 Task: Select a due date automation when advanced on, 2 days before a card is due add basic without the green label at 11:00 AM.
Action: Mouse moved to (1226, 96)
Screenshot: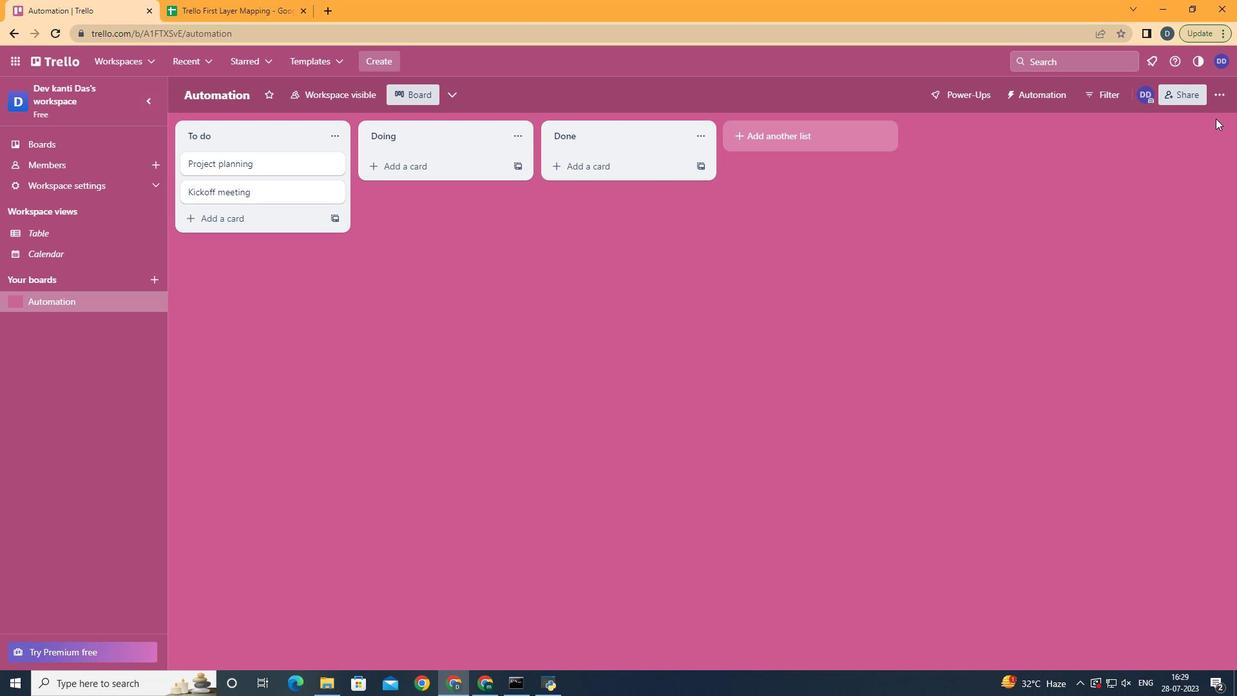 
Action: Mouse pressed left at (1226, 96)
Screenshot: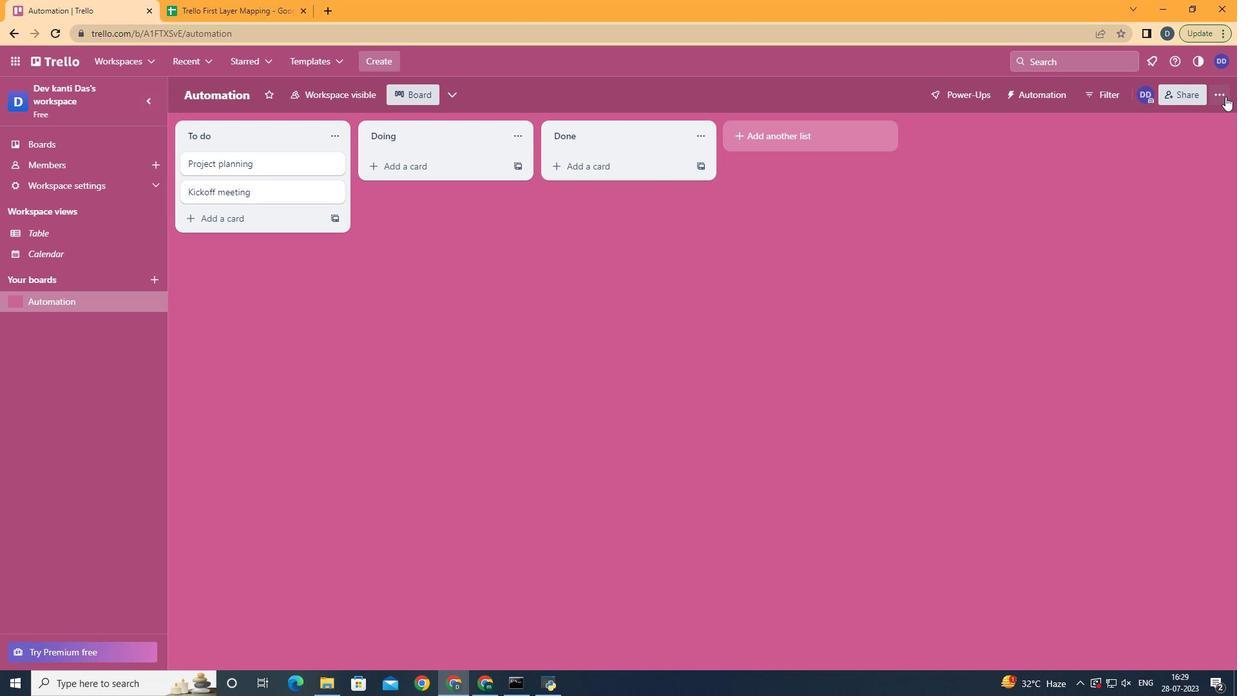 
Action: Mouse moved to (1118, 269)
Screenshot: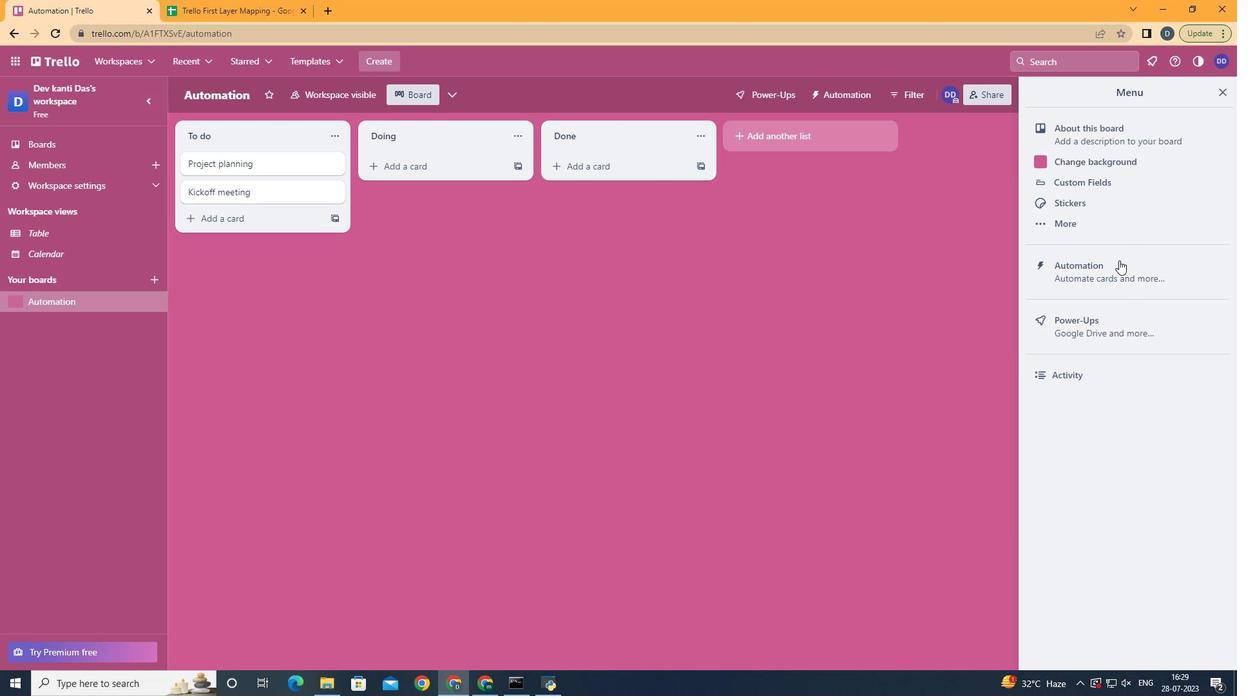 
Action: Mouse pressed left at (1118, 269)
Screenshot: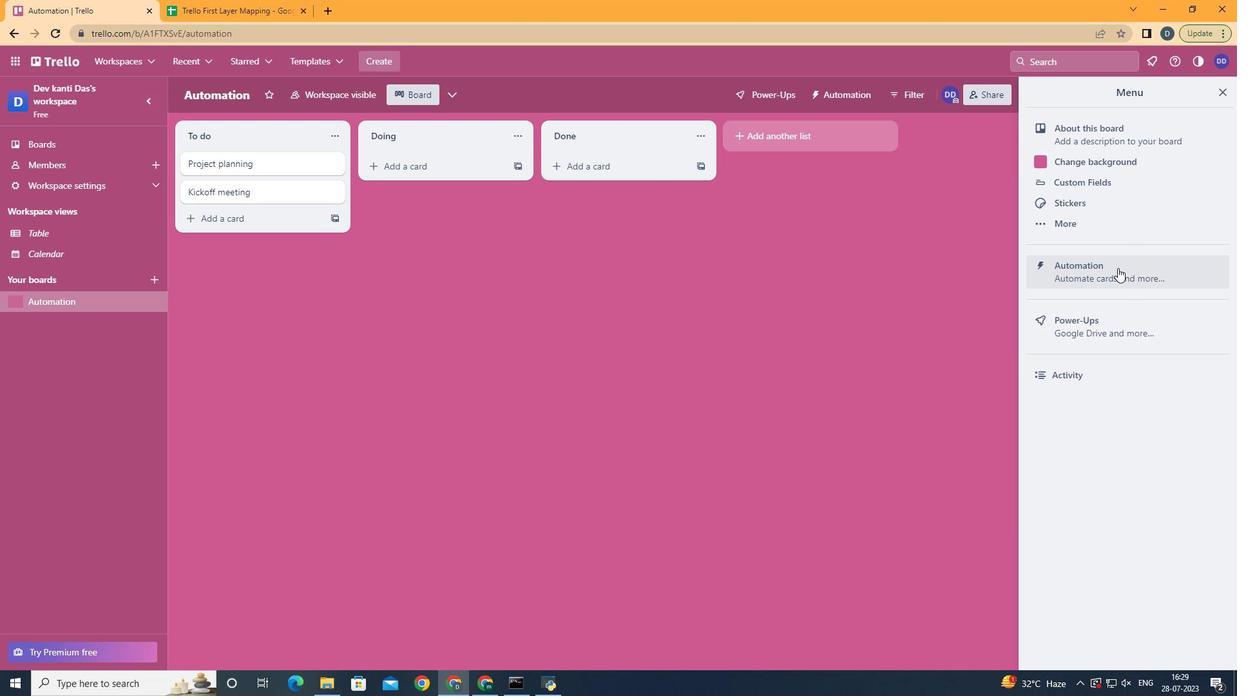 
Action: Mouse moved to (283, 260)
Screenshot: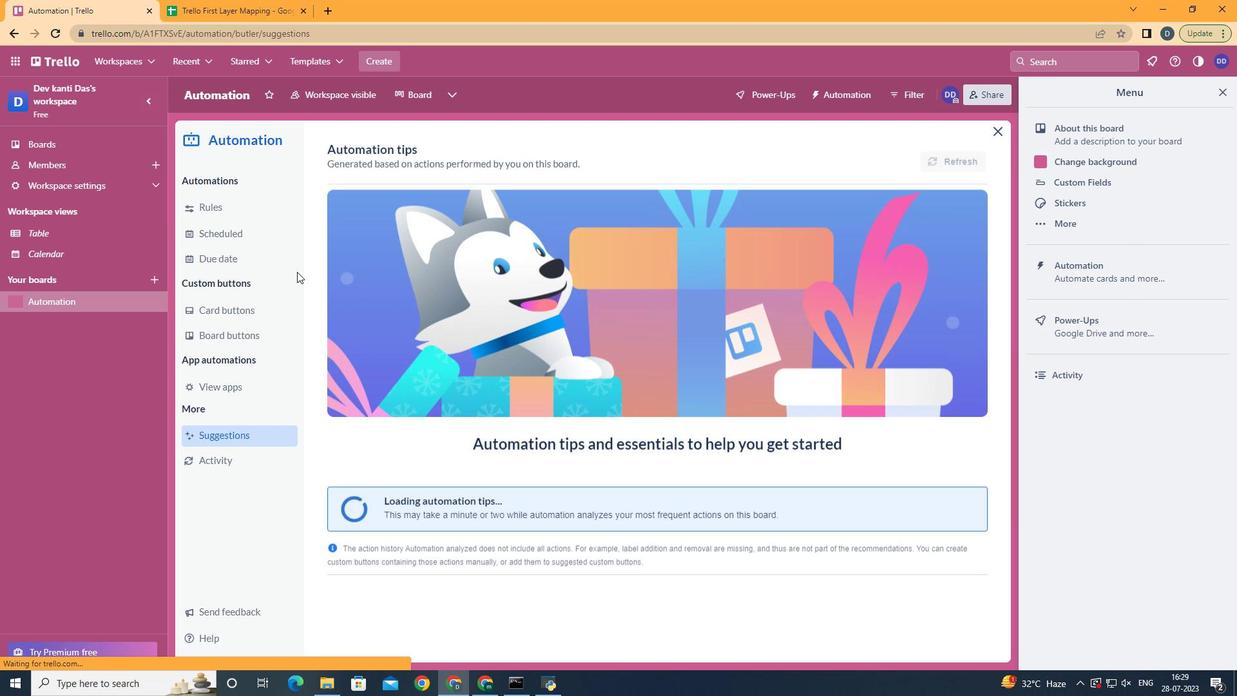 
Action: Mouse pressed left at (283, 260)
Screenshot: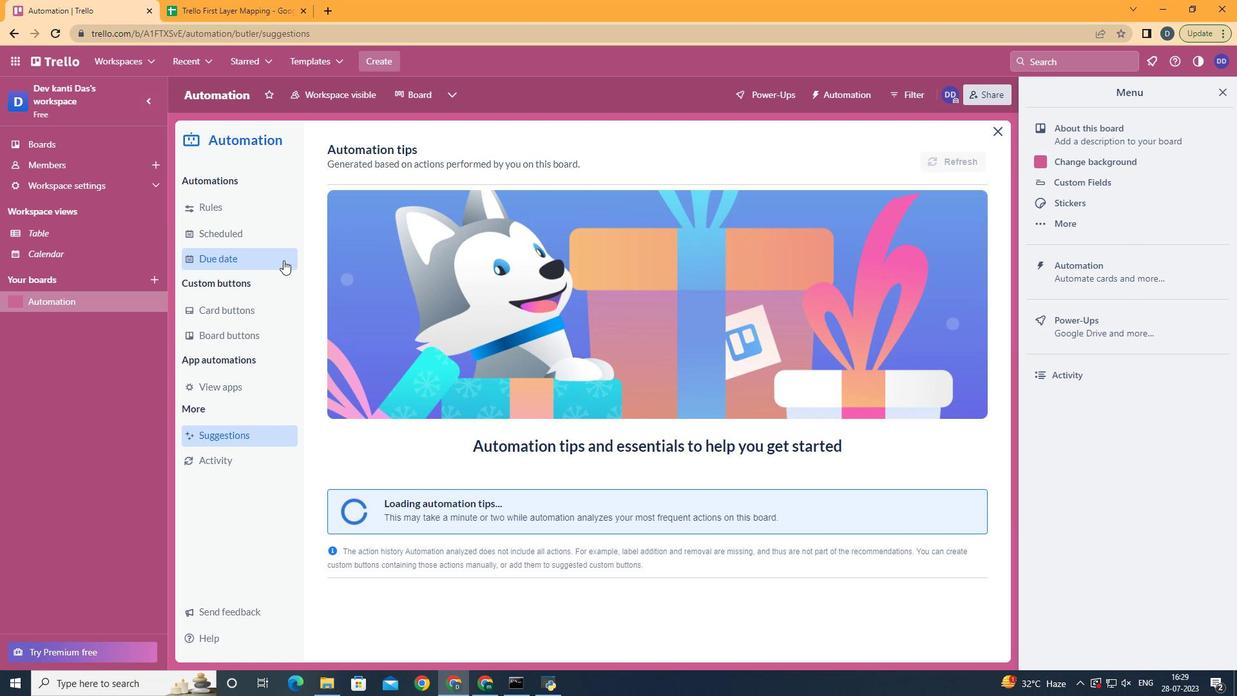 
Action: Mouse moved to (922, 162)
Screenshot: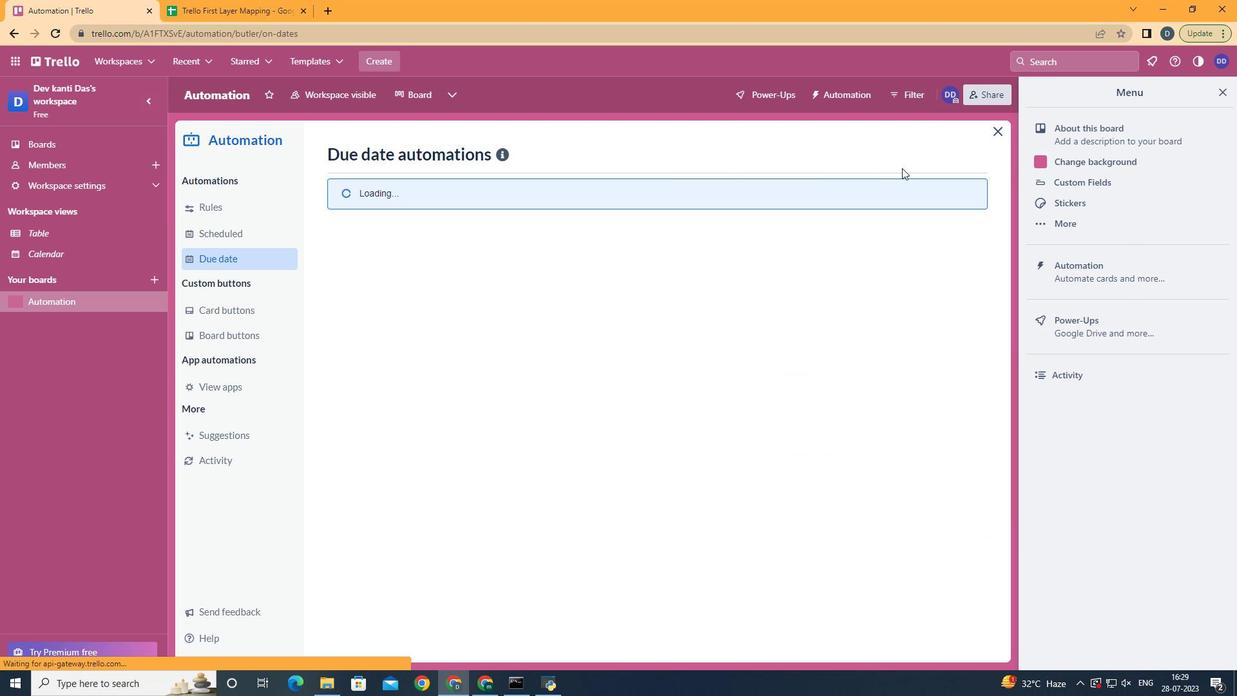 
Action: Mouse pressed left at (922, 162)
Screenshot: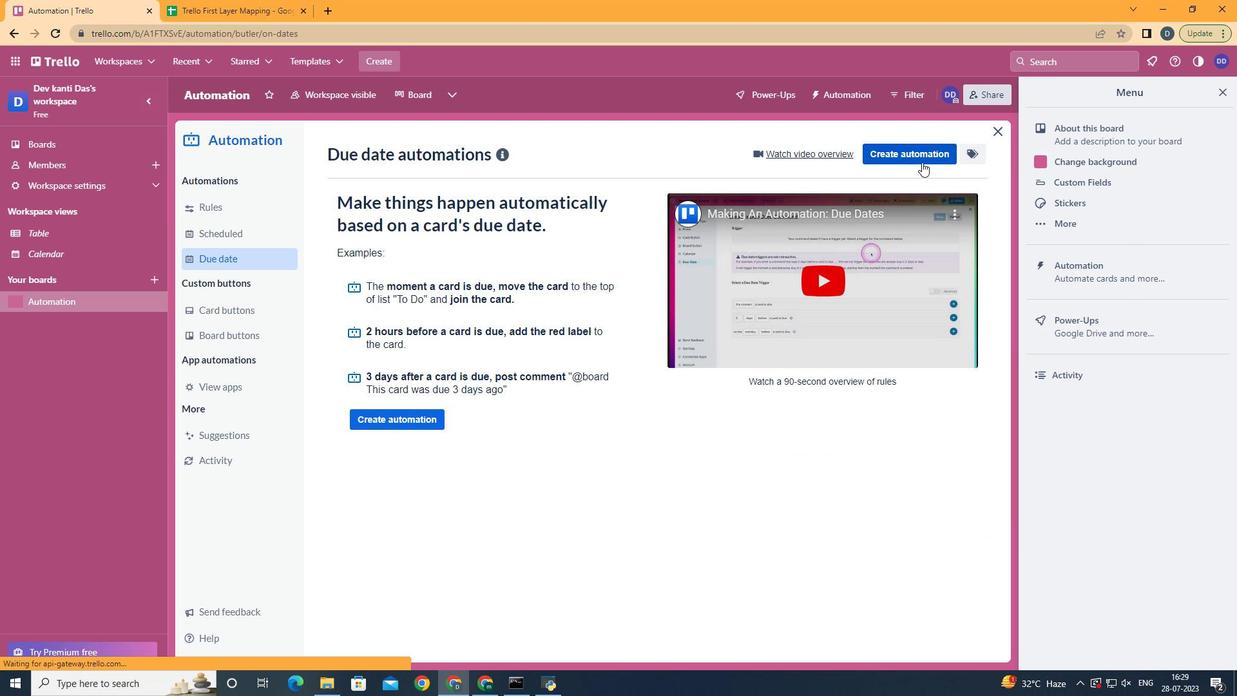 
Action: Mouse moved to (681, 272)
Screenshot: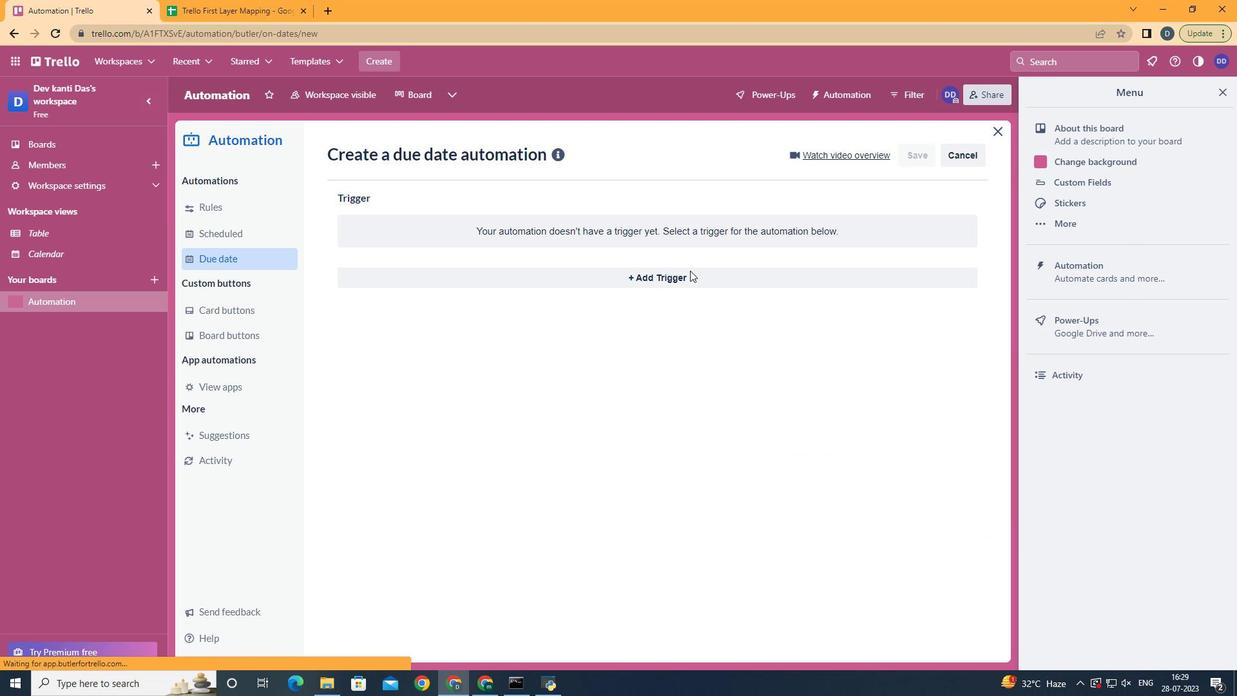 
Action: Mouse pressed left at (681, 272)
Screenshot: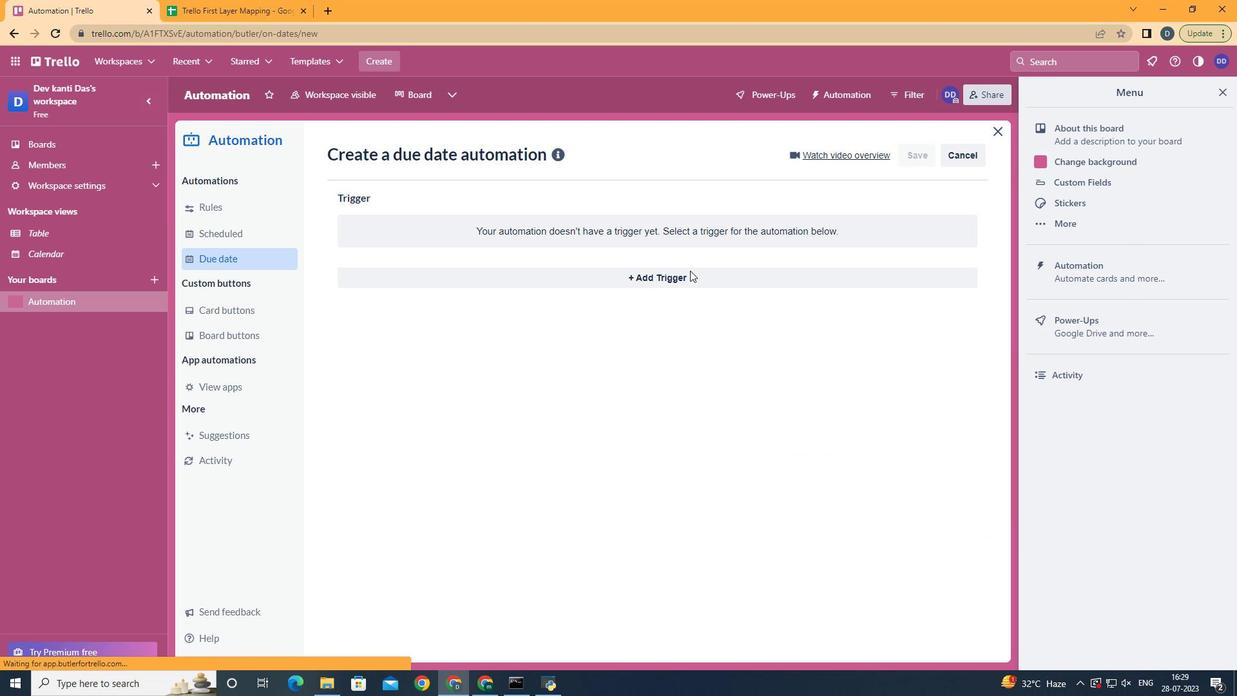 
Action: Mouse moved to (417, 504)
Screenshot: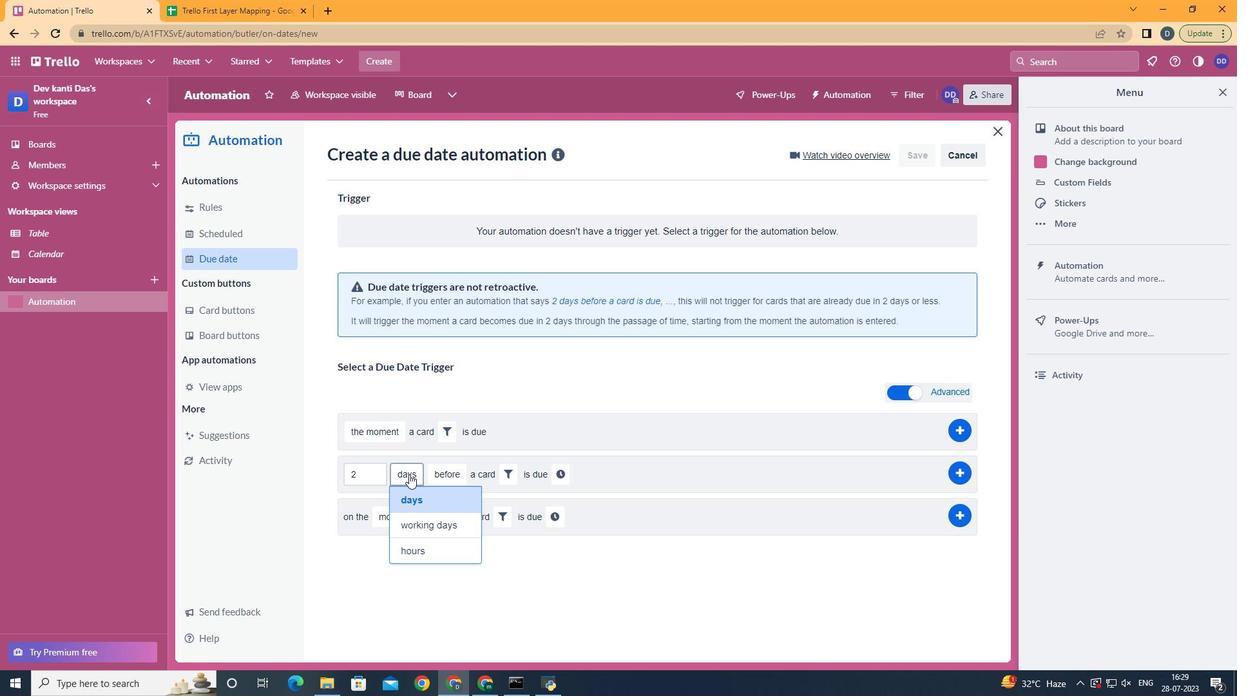 
Action: Mouse pressed left at (417, 504)
Screenshot: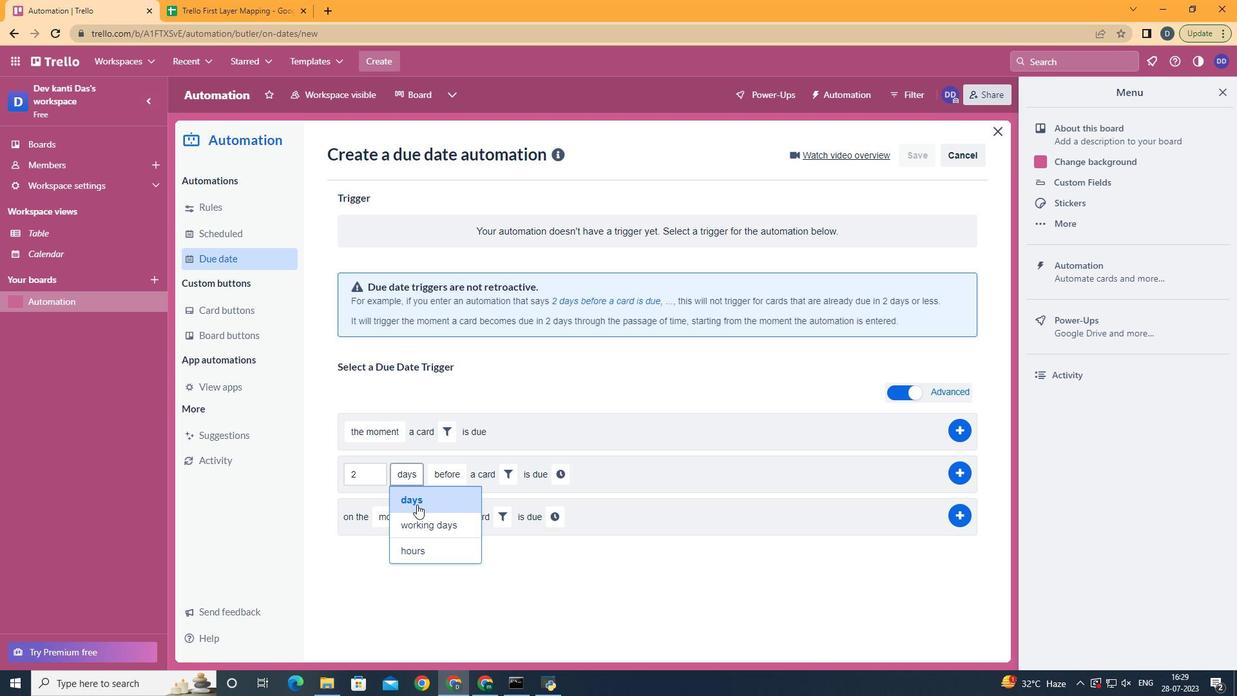 
Action: Mouse moved to (457, 499)
Screenshot: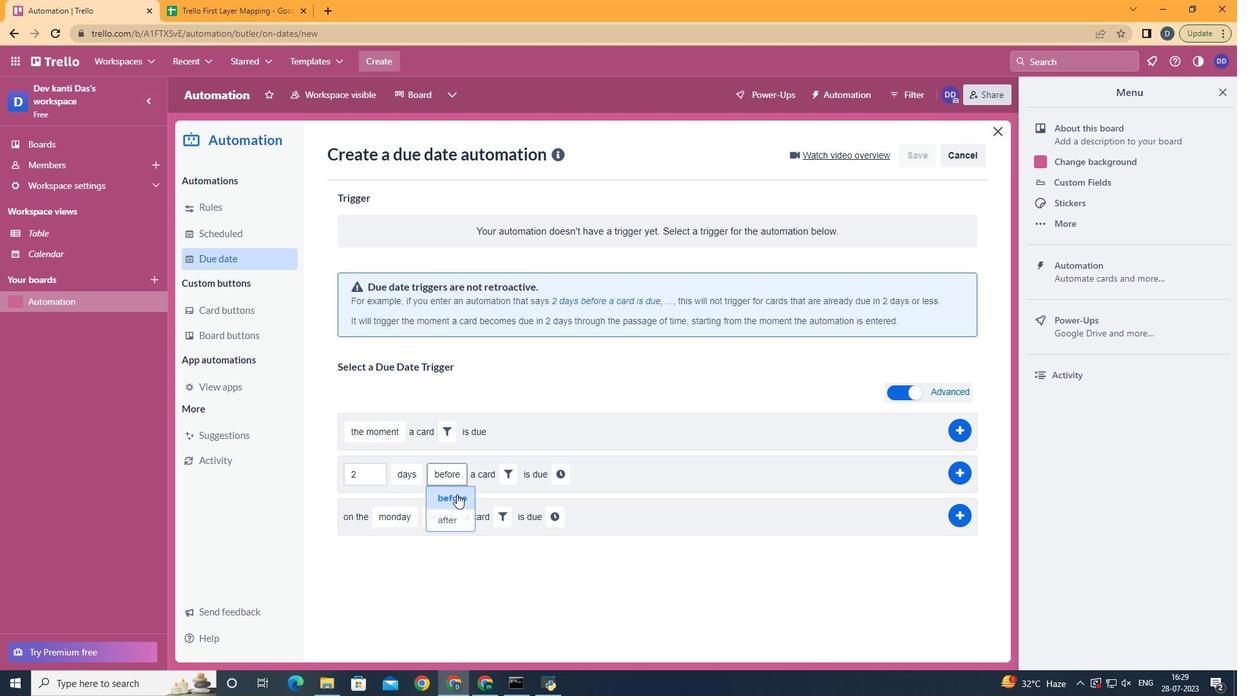 
Action: Mouse pressed left at (457, 499)
Screenshot: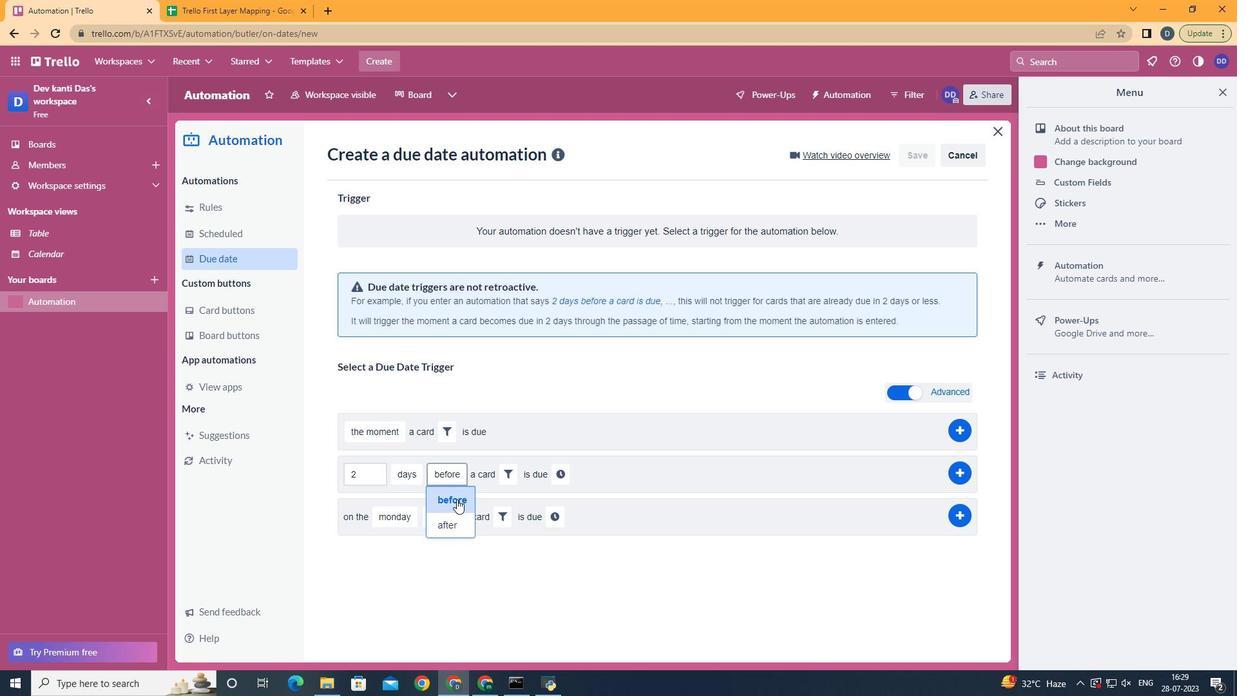 
Action: Mouse moved to (508, 472)
Screenshot: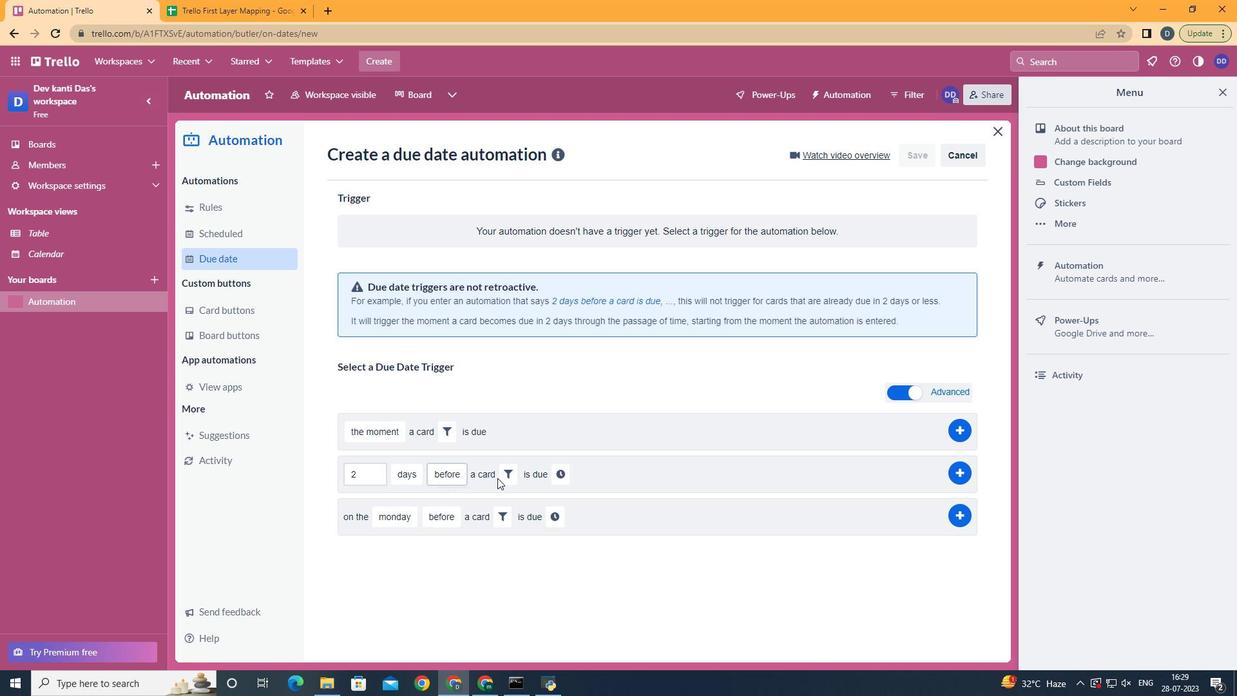 
Action: Mouse pressed left at (508, 472)
Screenshot: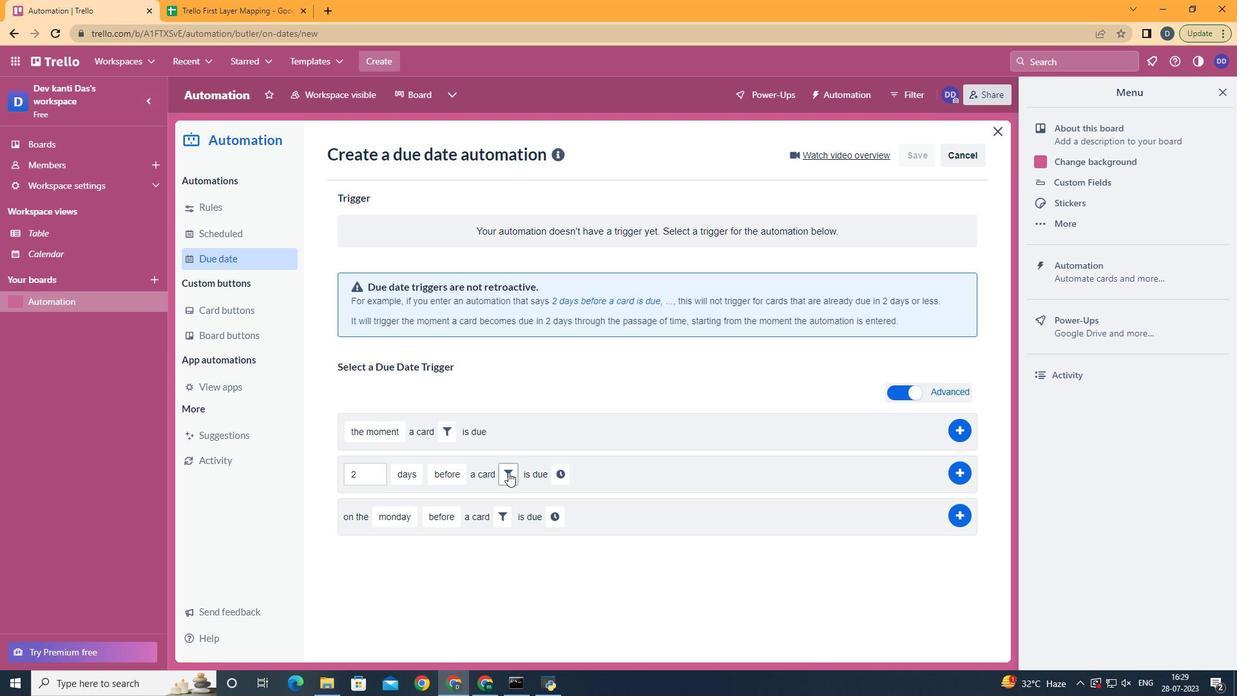 
Action: Mouse moved to (535, 506)
Screenshot: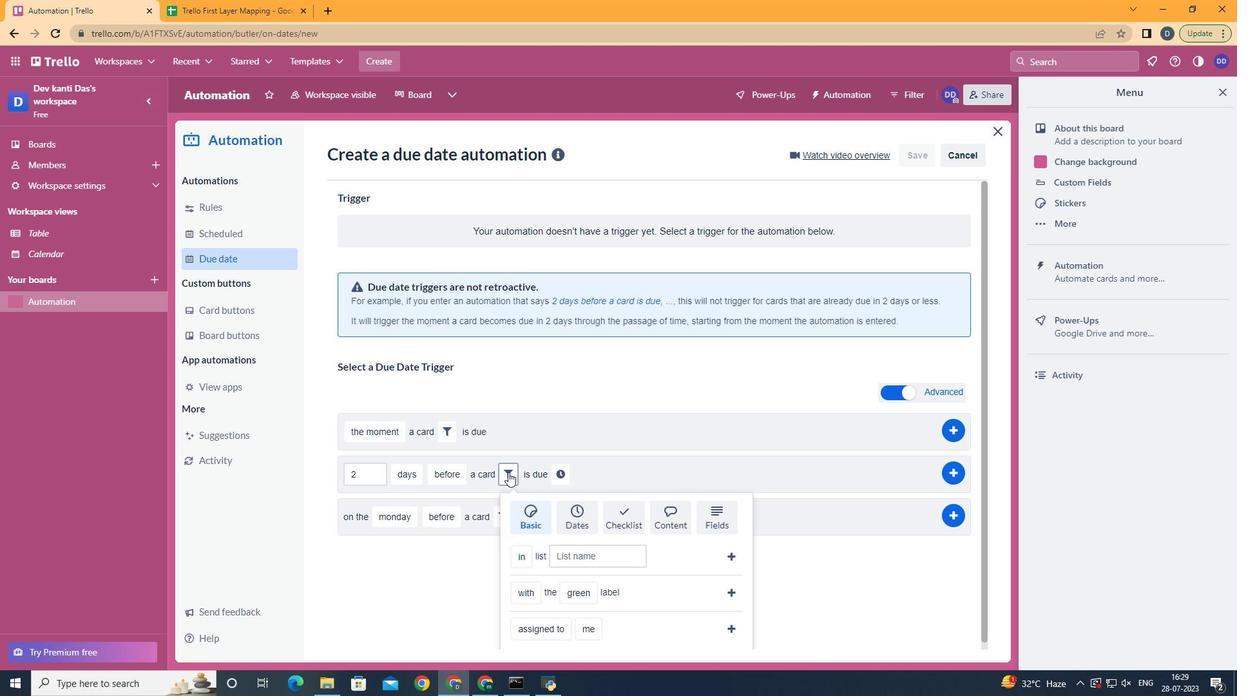 
Action: Mouse scrolled (535, 505) with delta (0, 0)
Screenshot: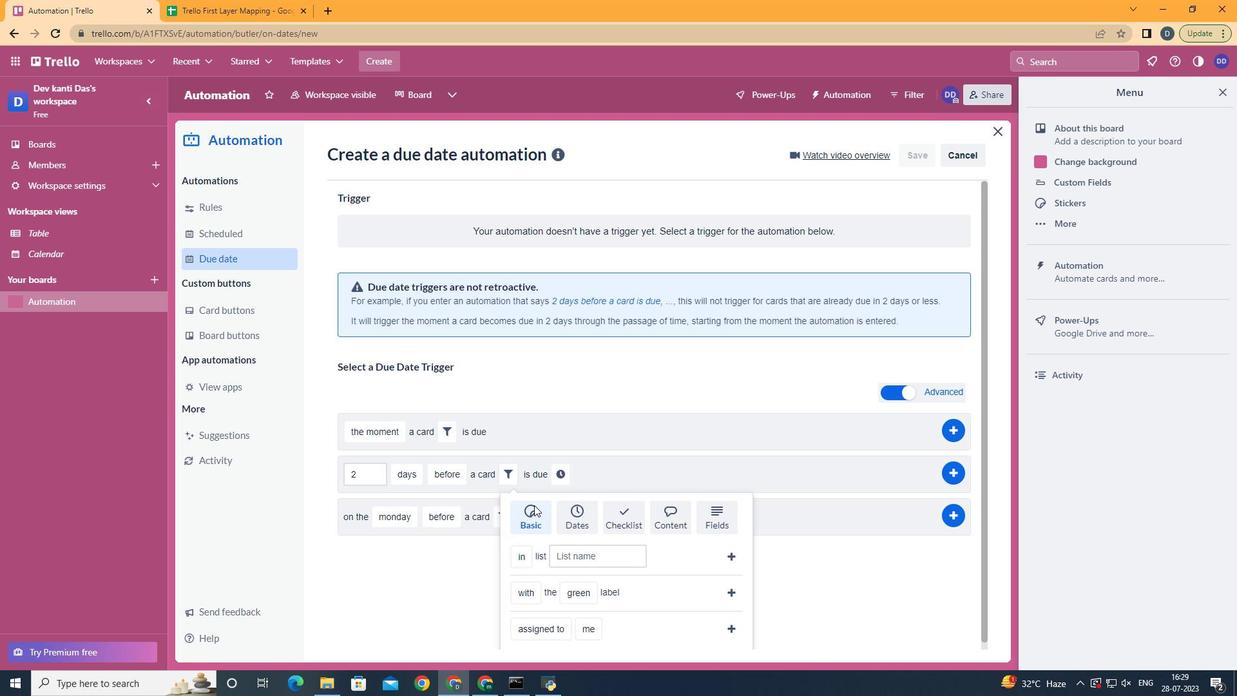 
Action: Mouse moved to (535, 507)
Screenshot: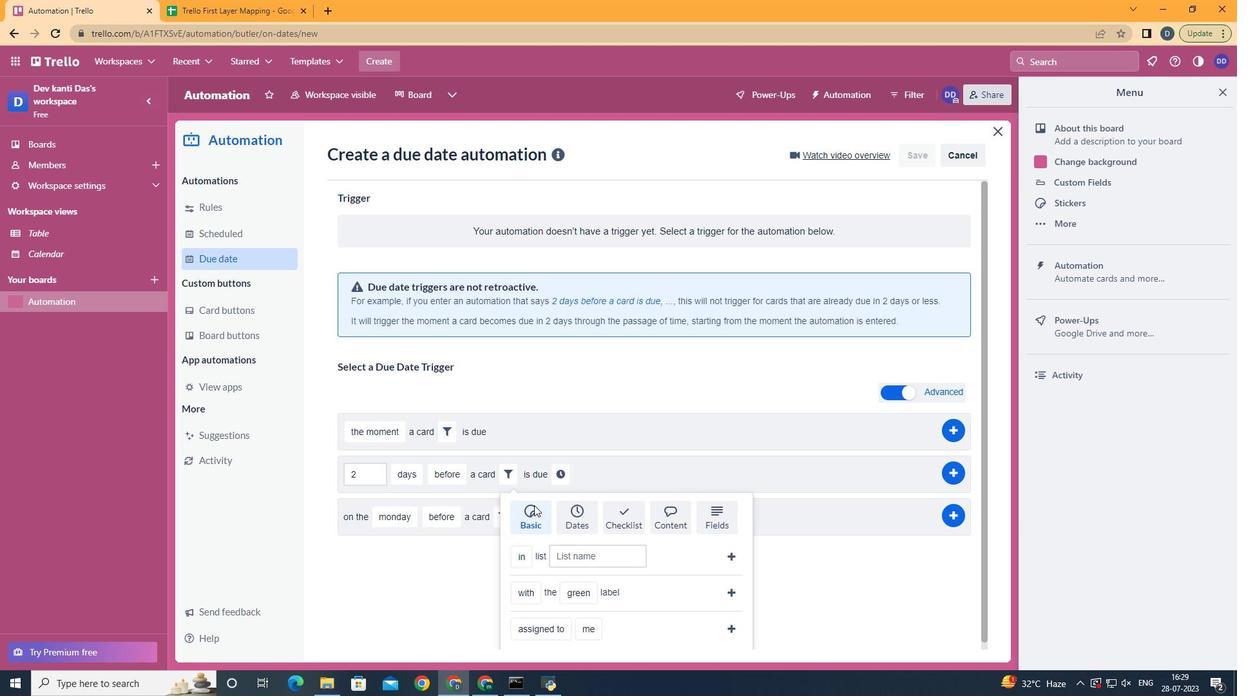
Action: Mouse scrolled (535, 506) with delta (0, 0)
Screenshot: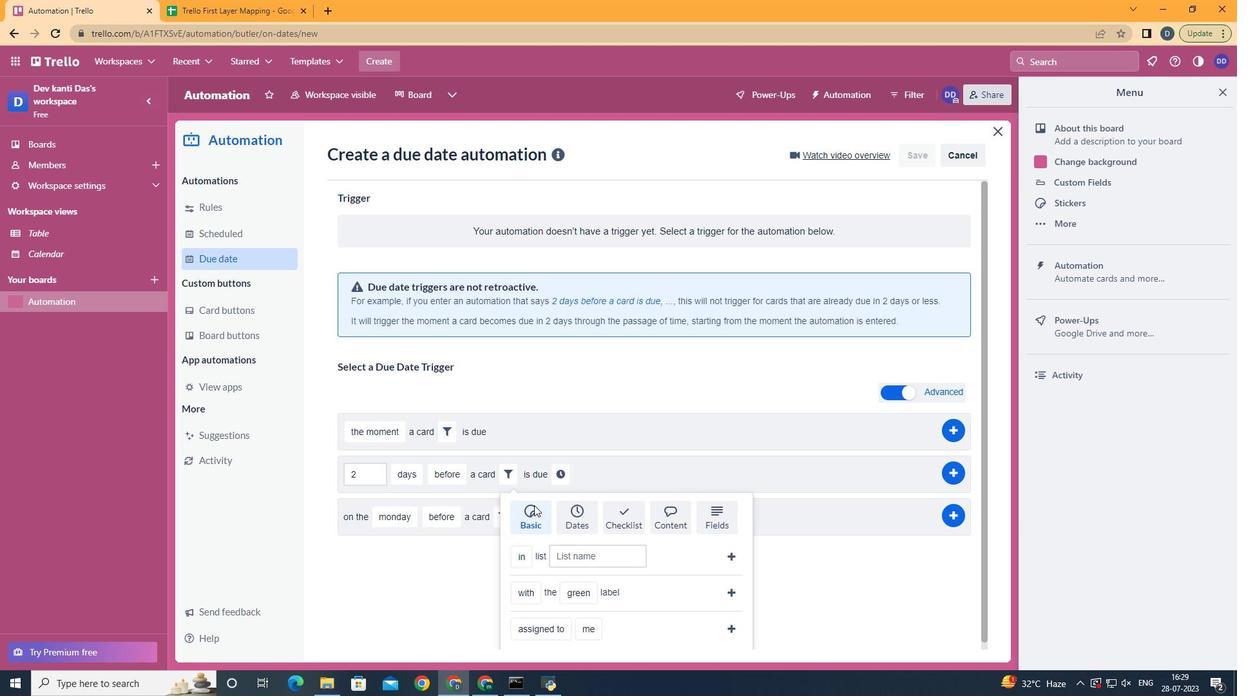
Action: Mouse moved to (536, 507)
Screenshot: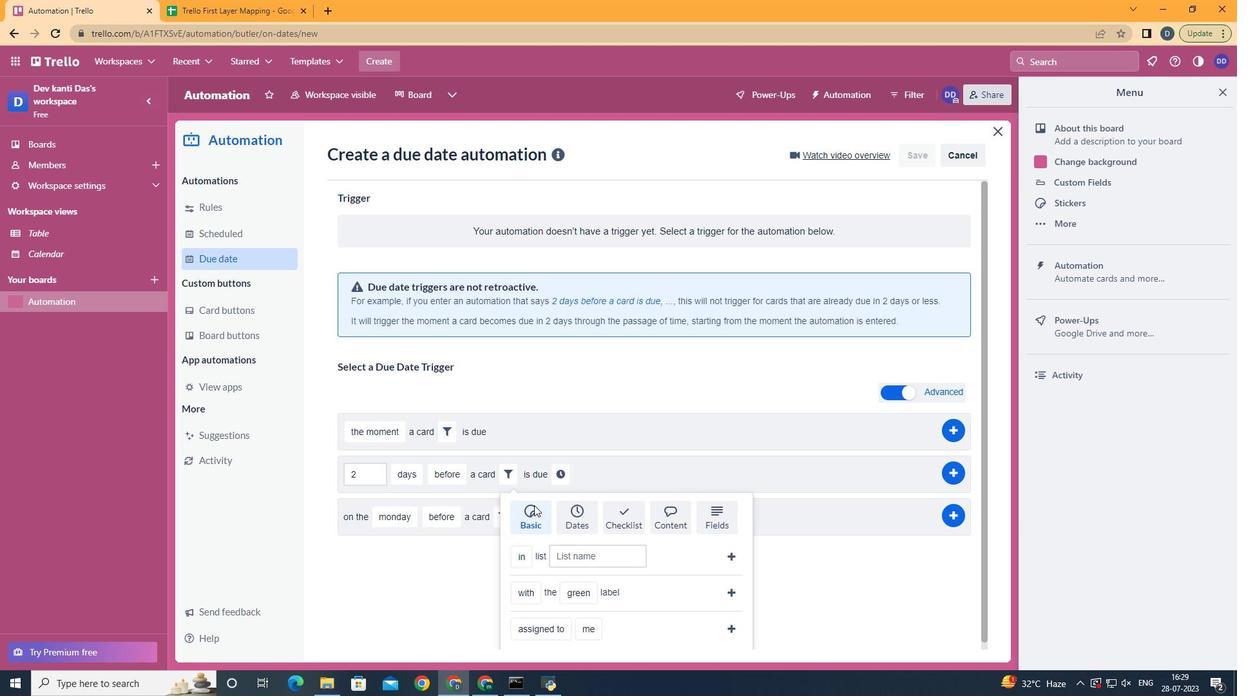 
Action: Mouse scrolled (536, 507) with delta (0, 0)
Screenshot: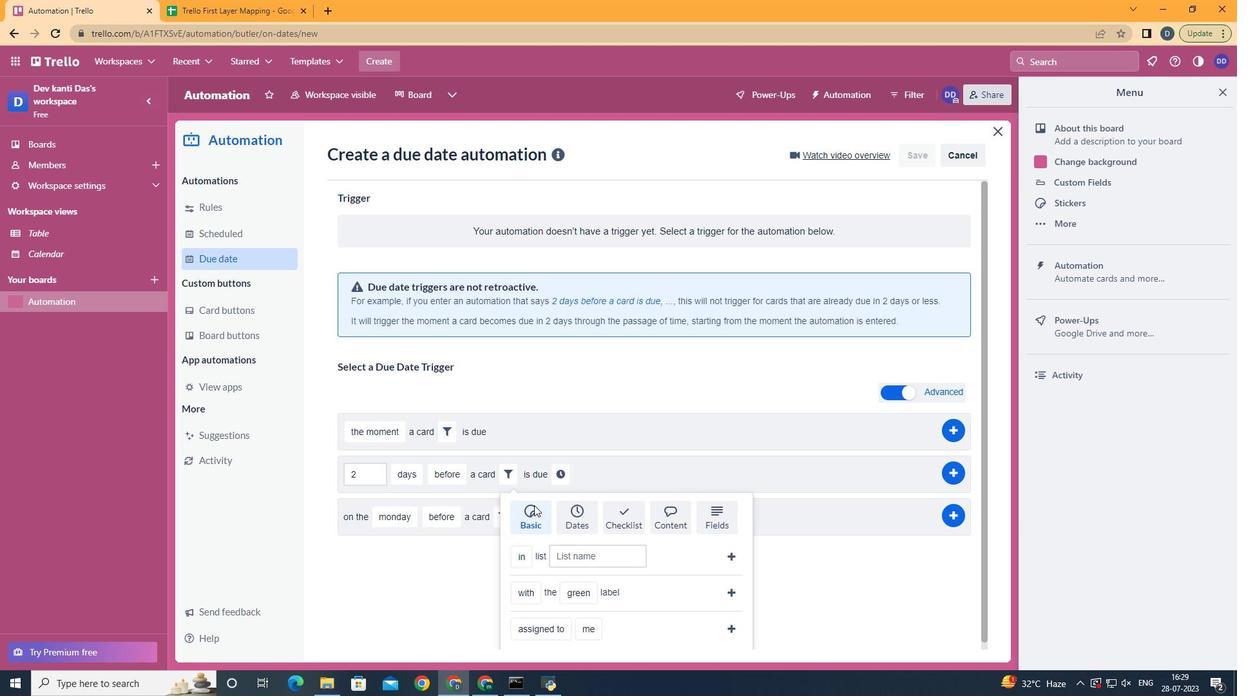 
Action: Mouse moved to (537, 507)
Screenshot: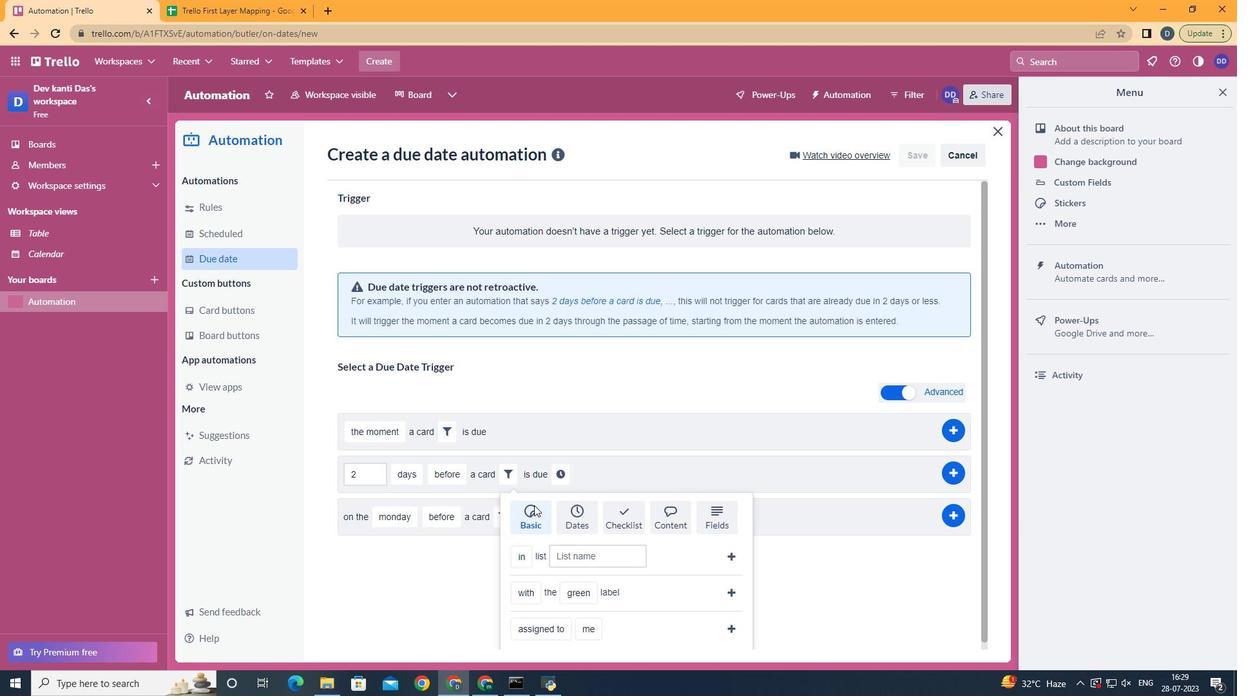 
Action: Mouse scrolled (537, 507) with delta (0, 0)
Screenshot: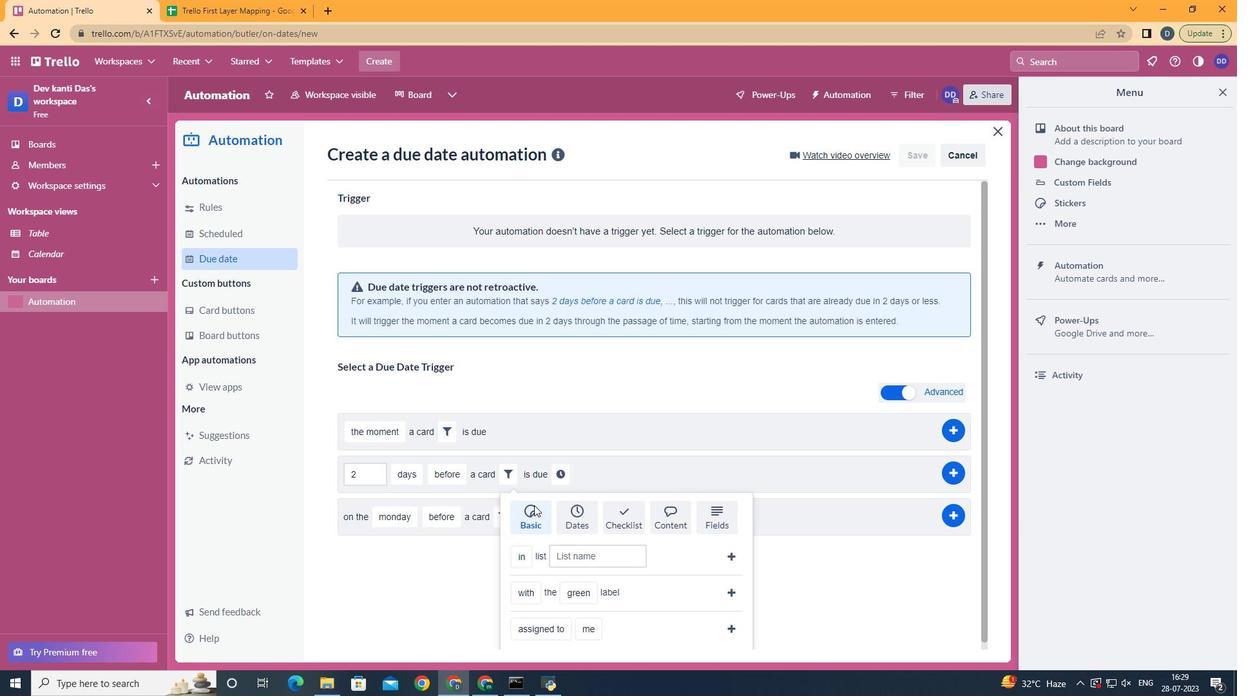 
Action: Mouse moved to (551, 530)
Screenshot: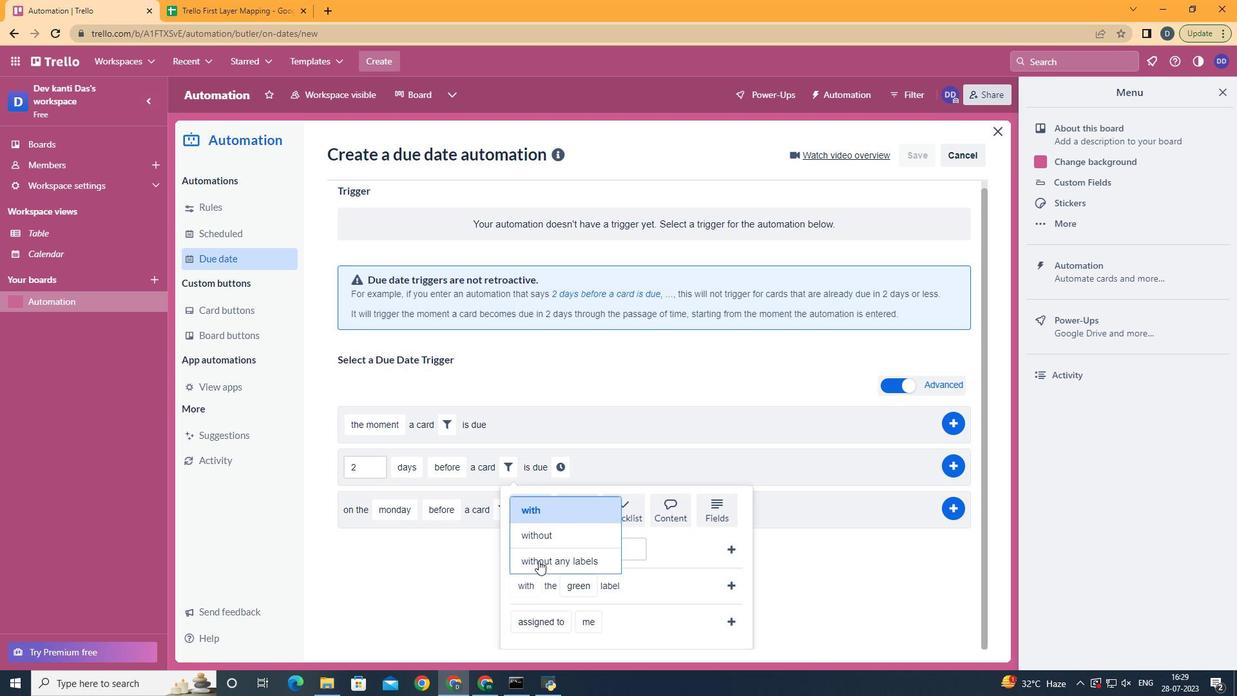 
Action: Mouse pressed left at (551, 530)
Screenshot: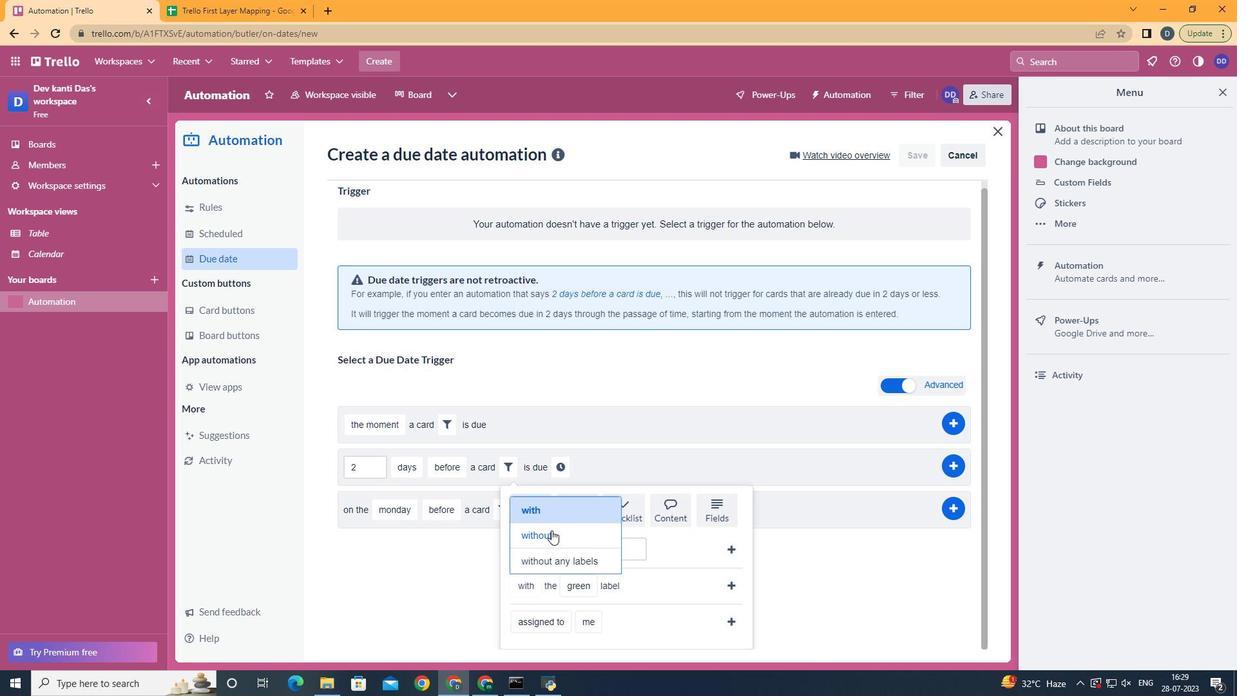 
Action: Mouse moved to (604, 425)
Screenshot: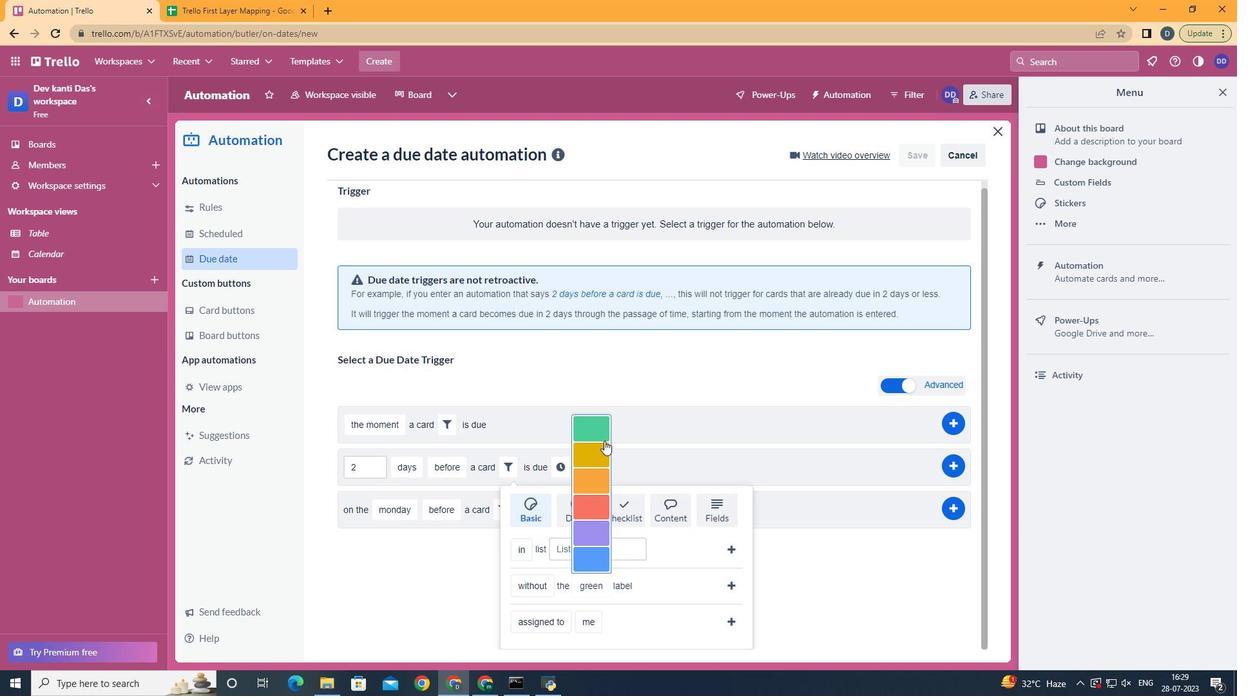 
Action: Mouse pressed left at (604, 425)
Screenshot: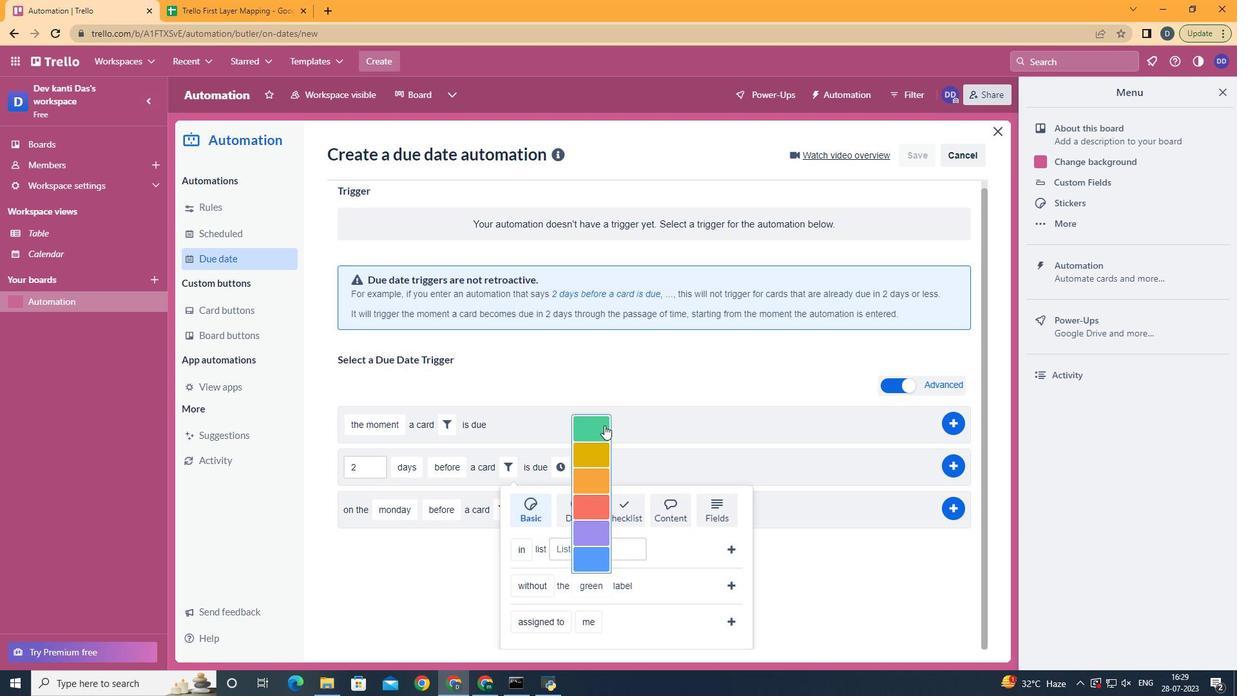
Action: Mouse moved to (731, 585)
Screenshot: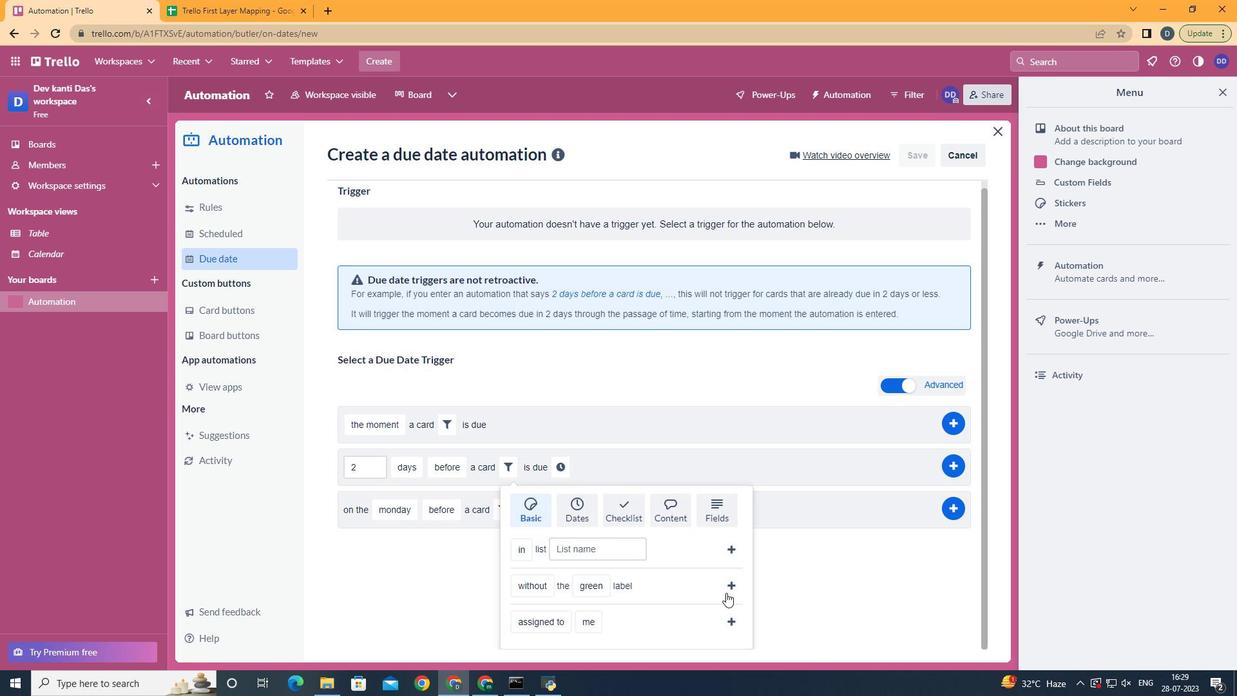 
Action: Mouse pressed left at (731, 585)
Screenshot: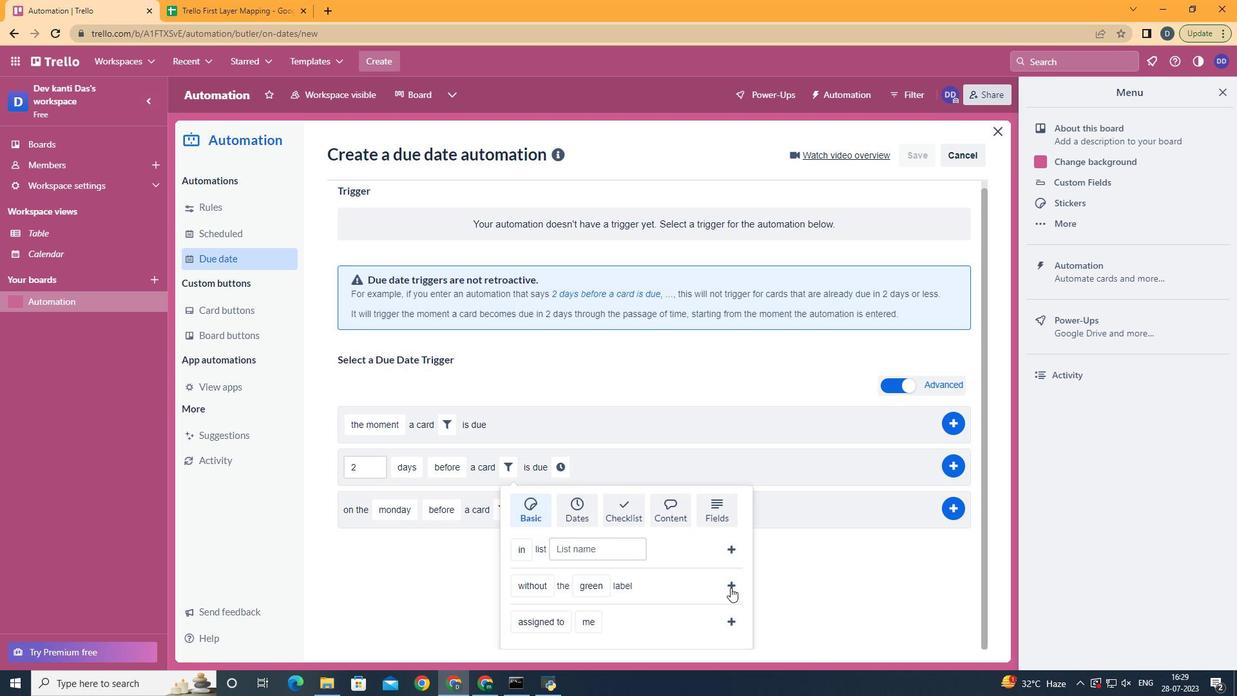 
Action: Mouse moved to (685, 473)
Screenshot: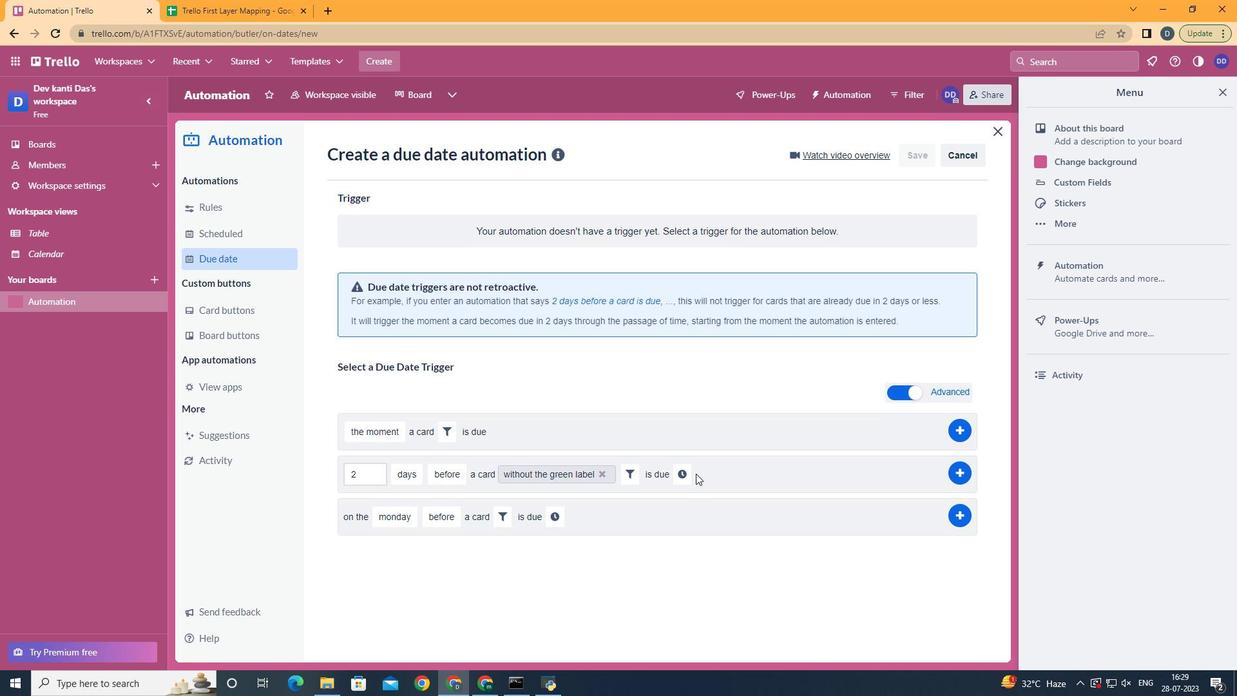 
Action: Mouse pressed left at (685, 473)
Screenshot: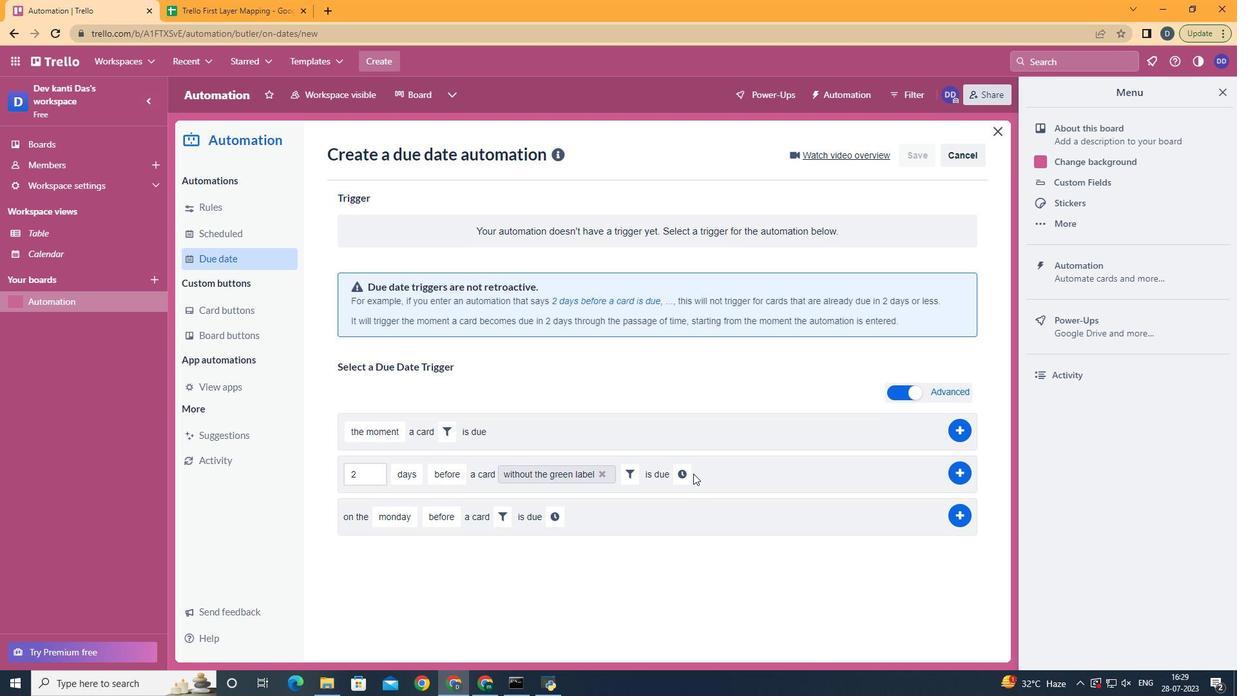 
Action: Mouse moved to (722, 484)
Screenshot: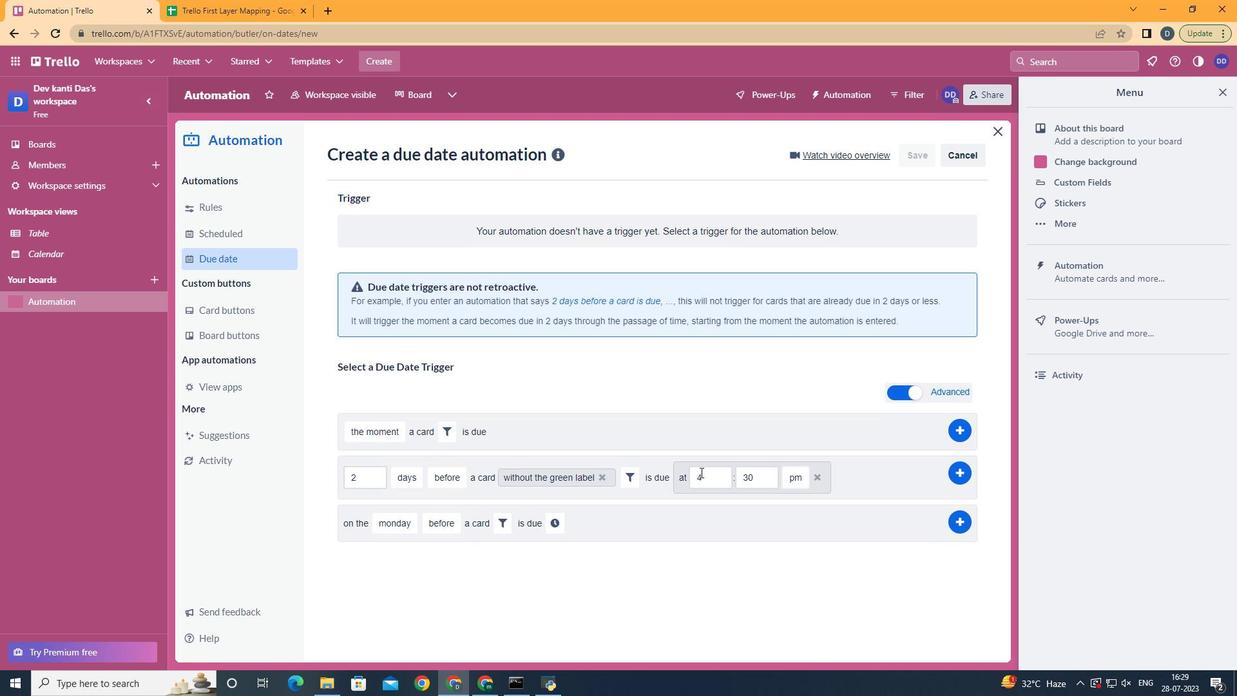 
Action: Mouse pressed left at (722, 484)
Screenshot: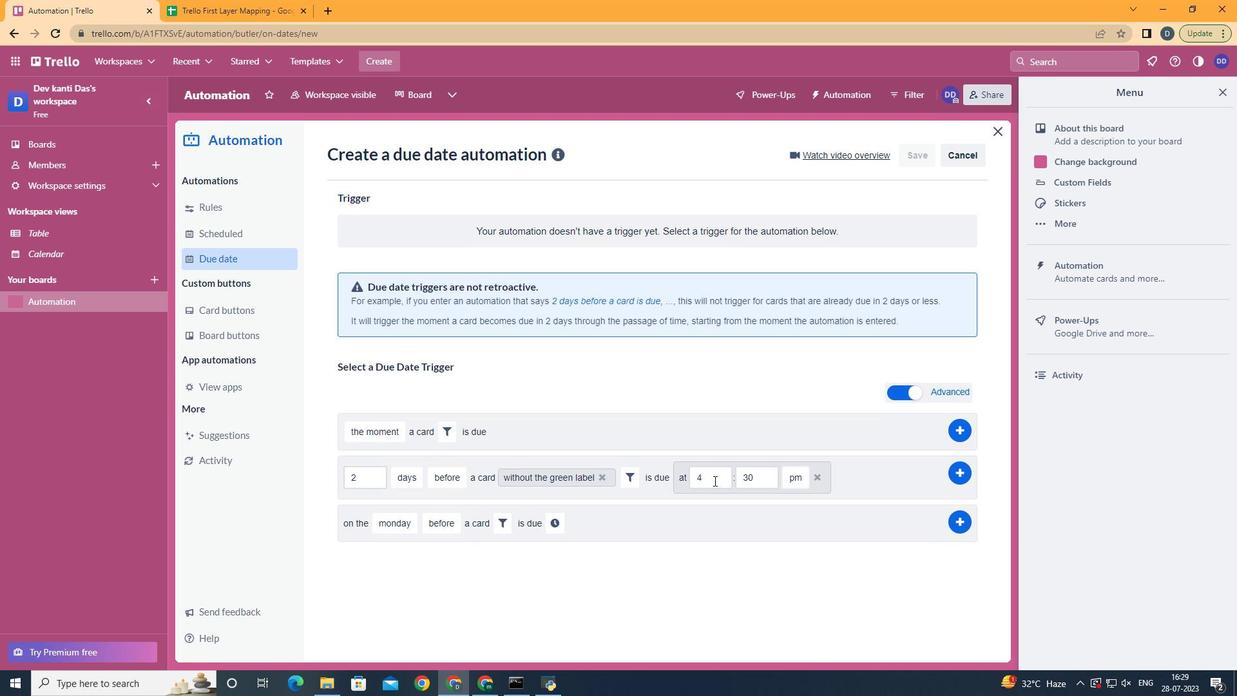 
Action: Key pressed <Key.backspace>11
Screenshot: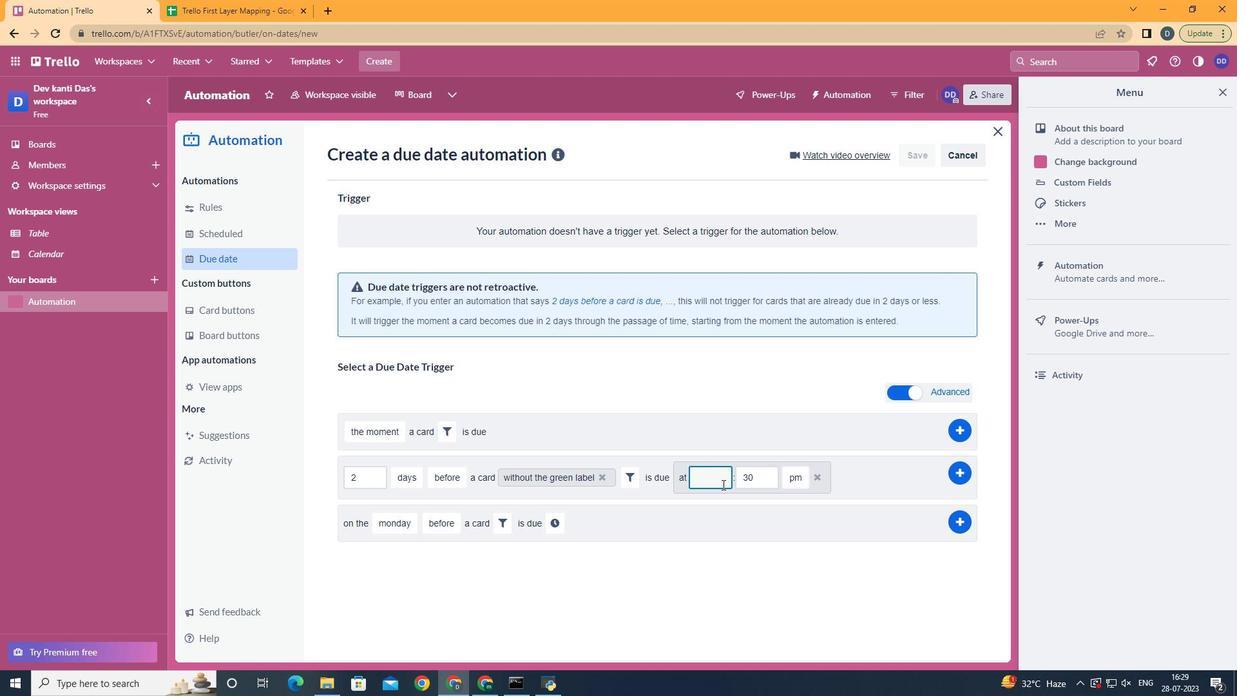 
Action: Mouse moved to (757, 473)
Screenshot: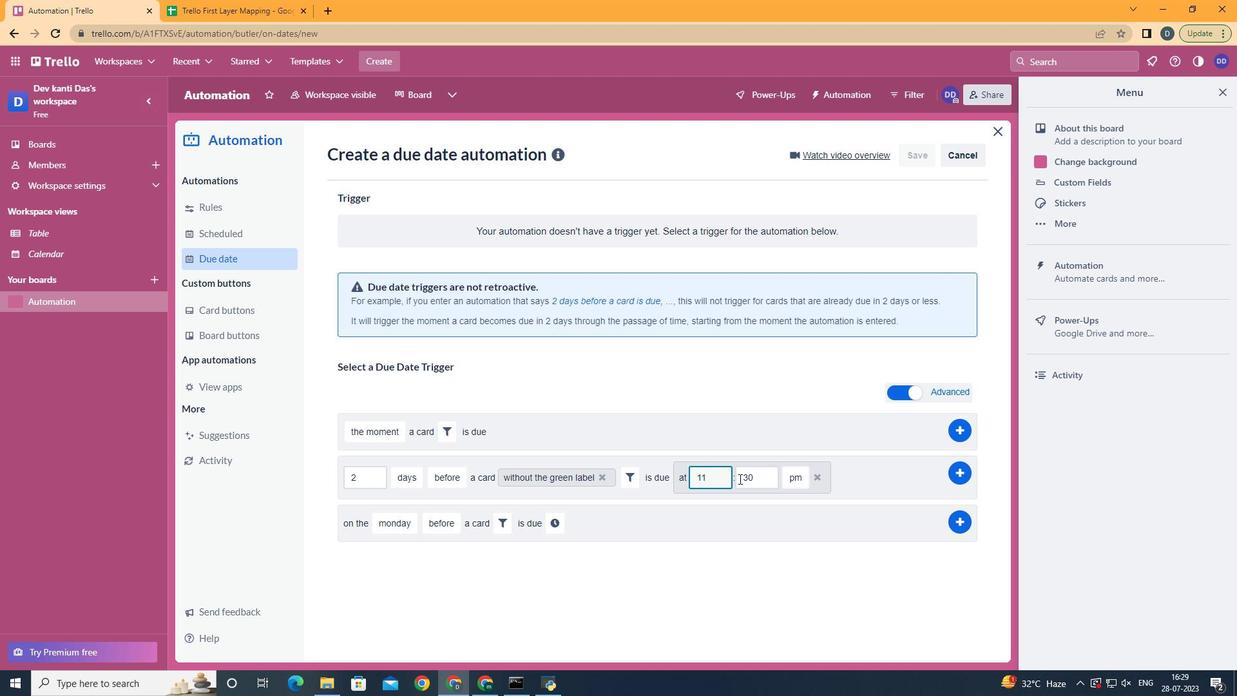 
Action: Mouse pressed left at (757, 473)
Screenshot: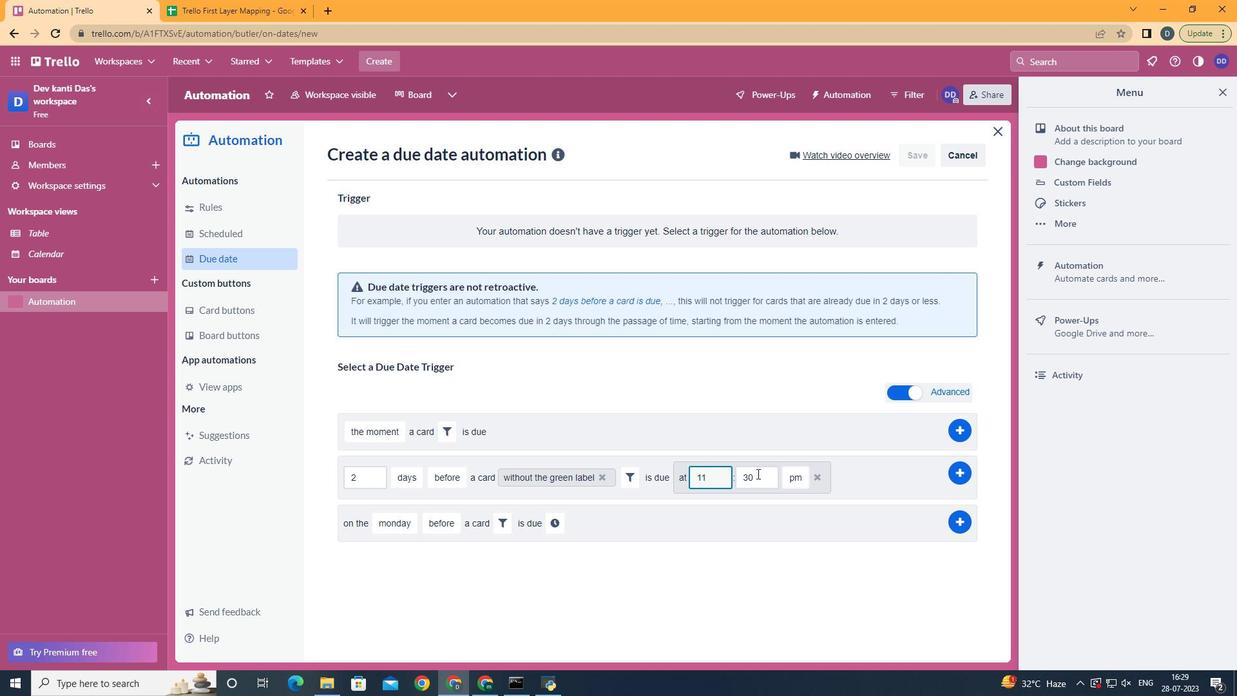 
Action: Key pressed <Key.backspace><Key.backspace>00
Screenshot: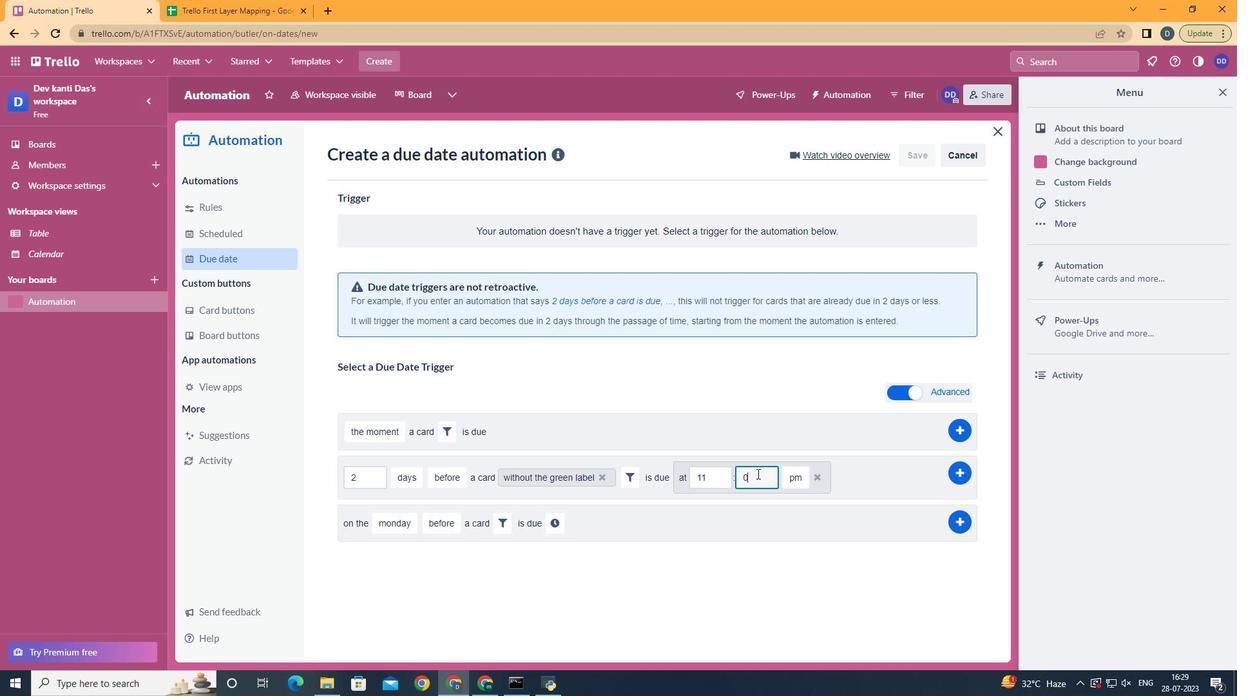 
Action: Mouse moved to (800, 506)
Screenshot: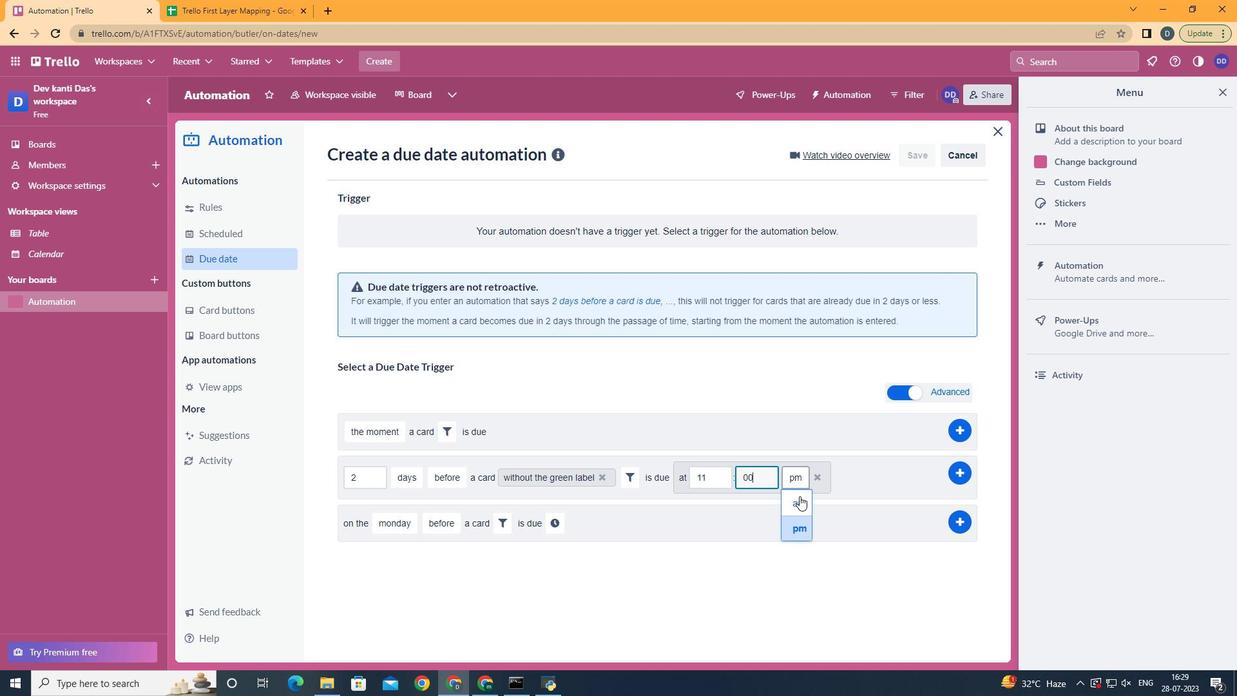 
Action: Mouse pressed left at (800, 506)
Screenshot: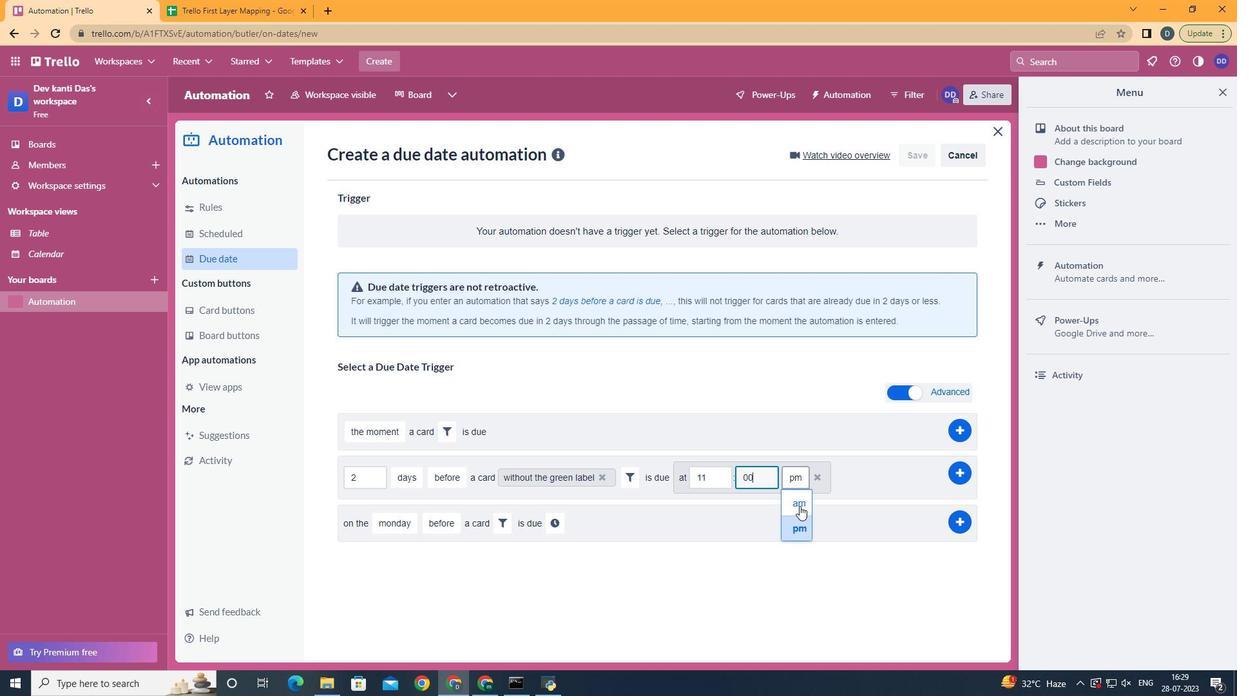 
Action: Mouse moved to (691, 527)
Screenshot: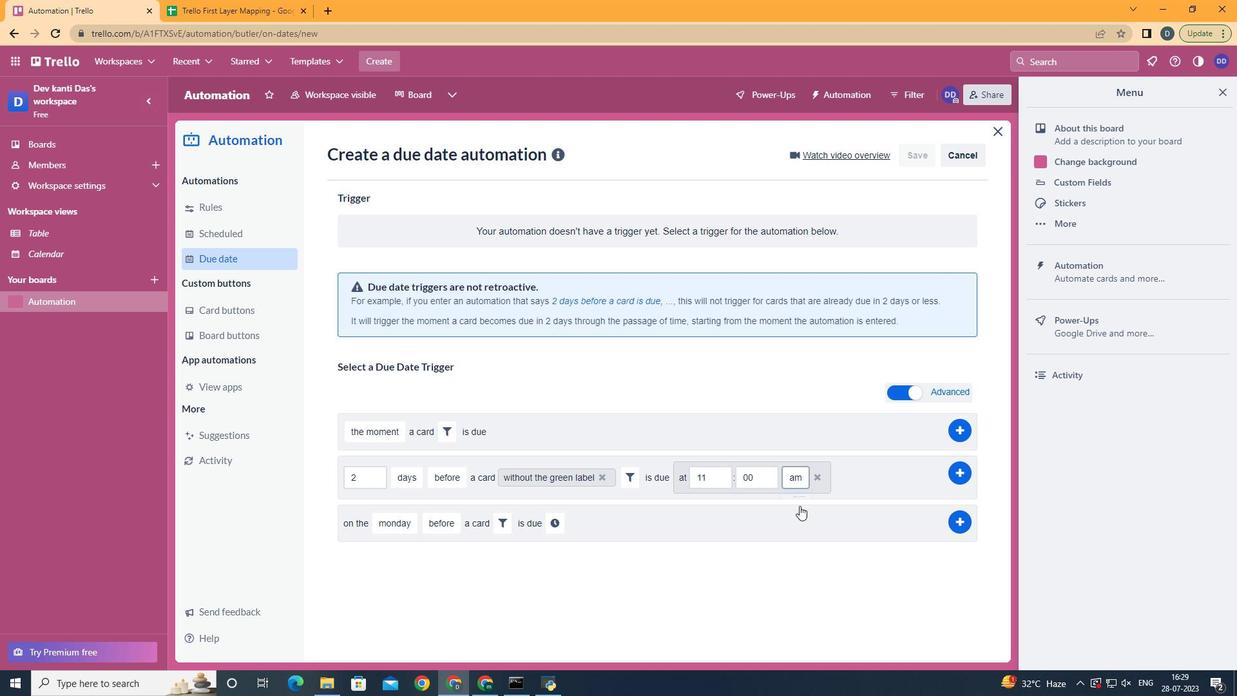 
